 Task: In the Company brown.edu, schedule a meeting with title: 'Introducing Our Products and Services ', Select date: '29 August, 2023', select start time: 11:00:AM. Add location in person New York with meeting description: Kindly join this meeting to understand Product Demo and Service Presentation. Add attendees from company's contact and save.. Logged in from softage.1@softage.net
Action: Mouse moved to (101, 72)
Screenshot: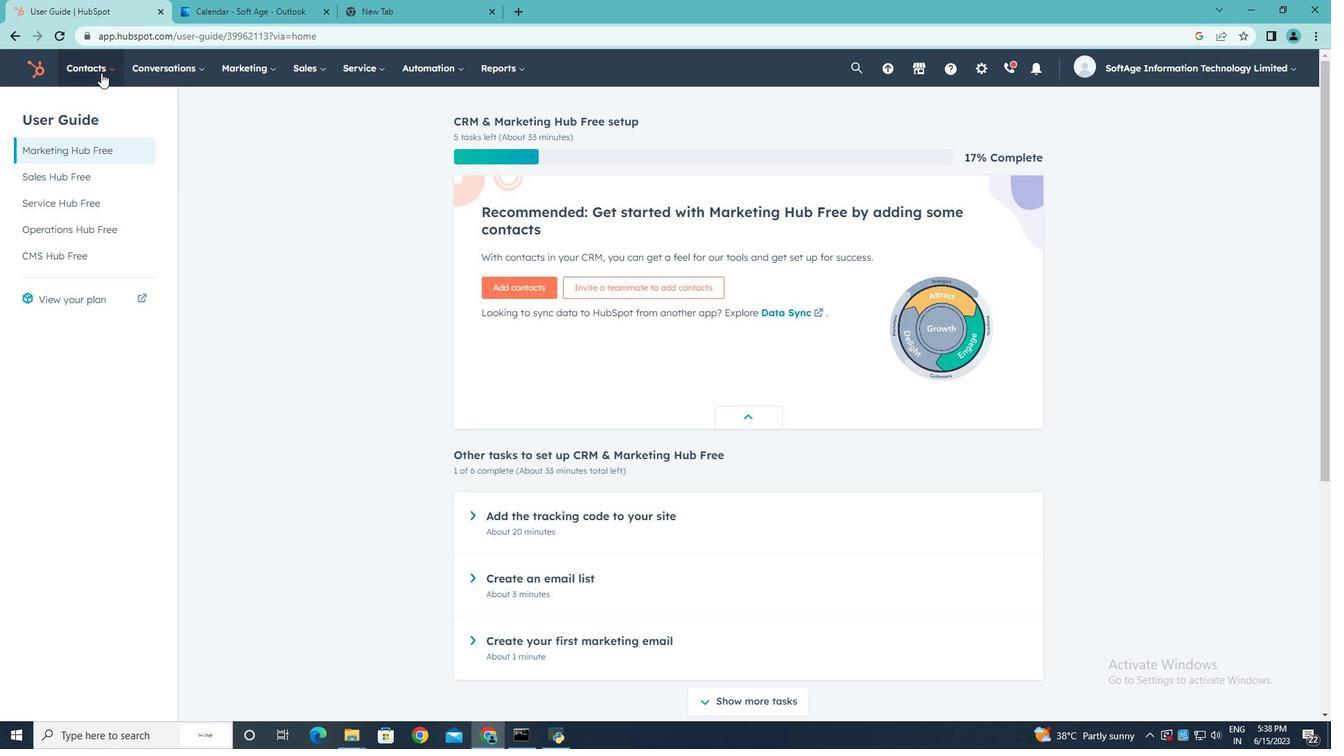 
Action: Mouse pressed left at (101, 72)
Screenshot: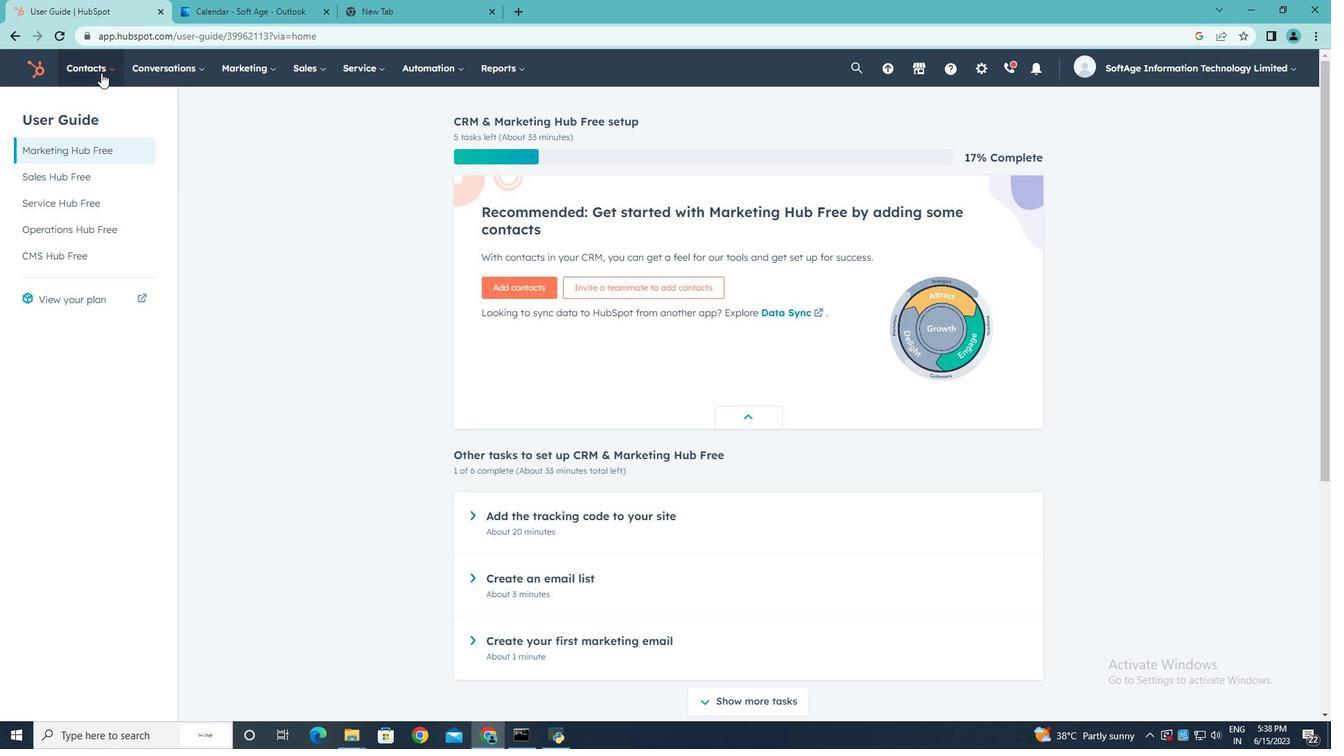 
Action: Mouse moved to (99, 132)
Screenshot: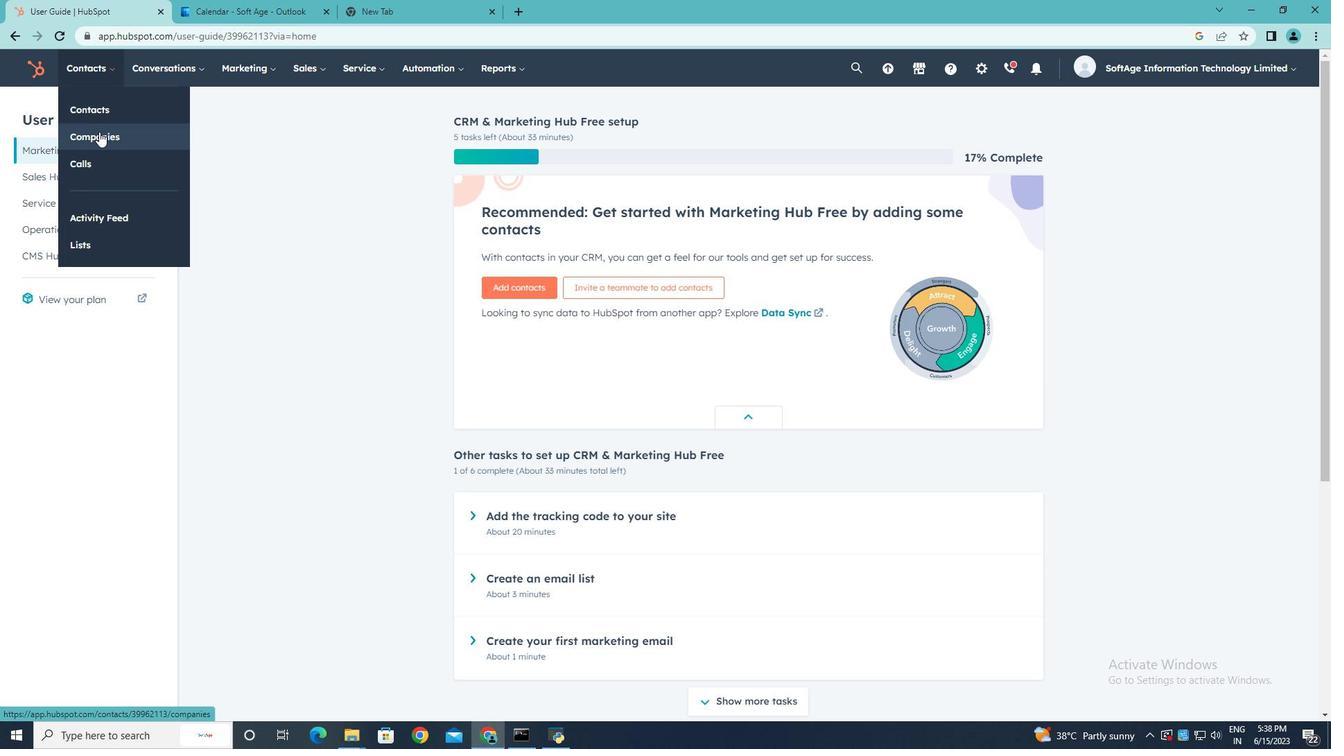 
Action: Mouse pressed left at (99, 132)
Screenshot: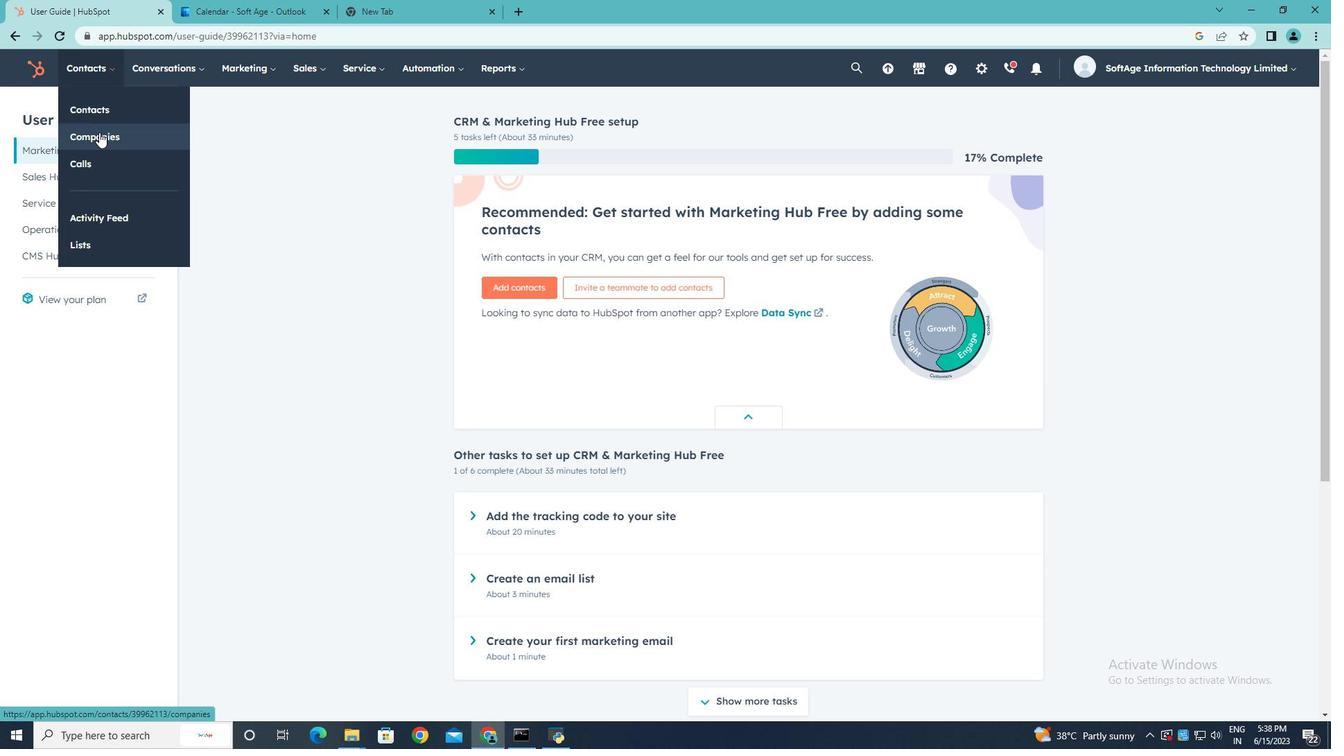 
Action: Mouse moved to (108, 220)
Screenshot: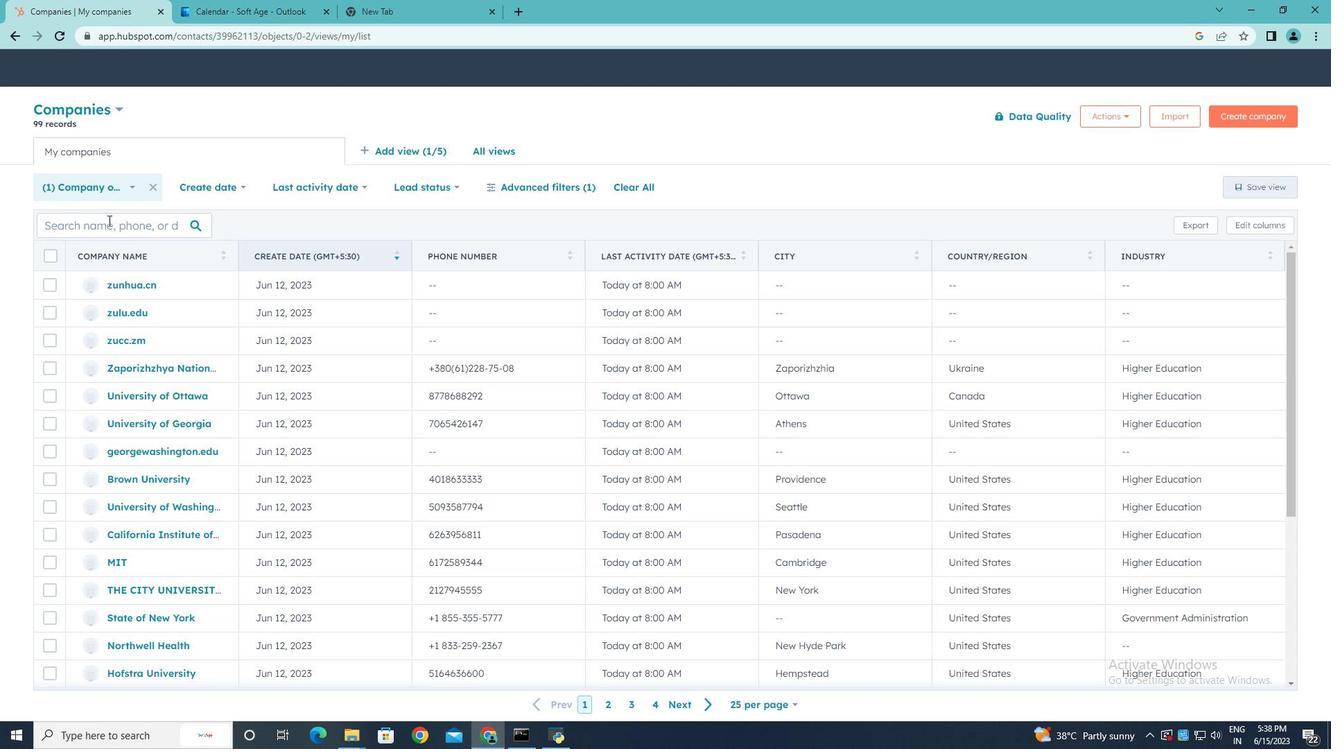 
Action: Mouse pressed left at (108, 220)
Screenshot: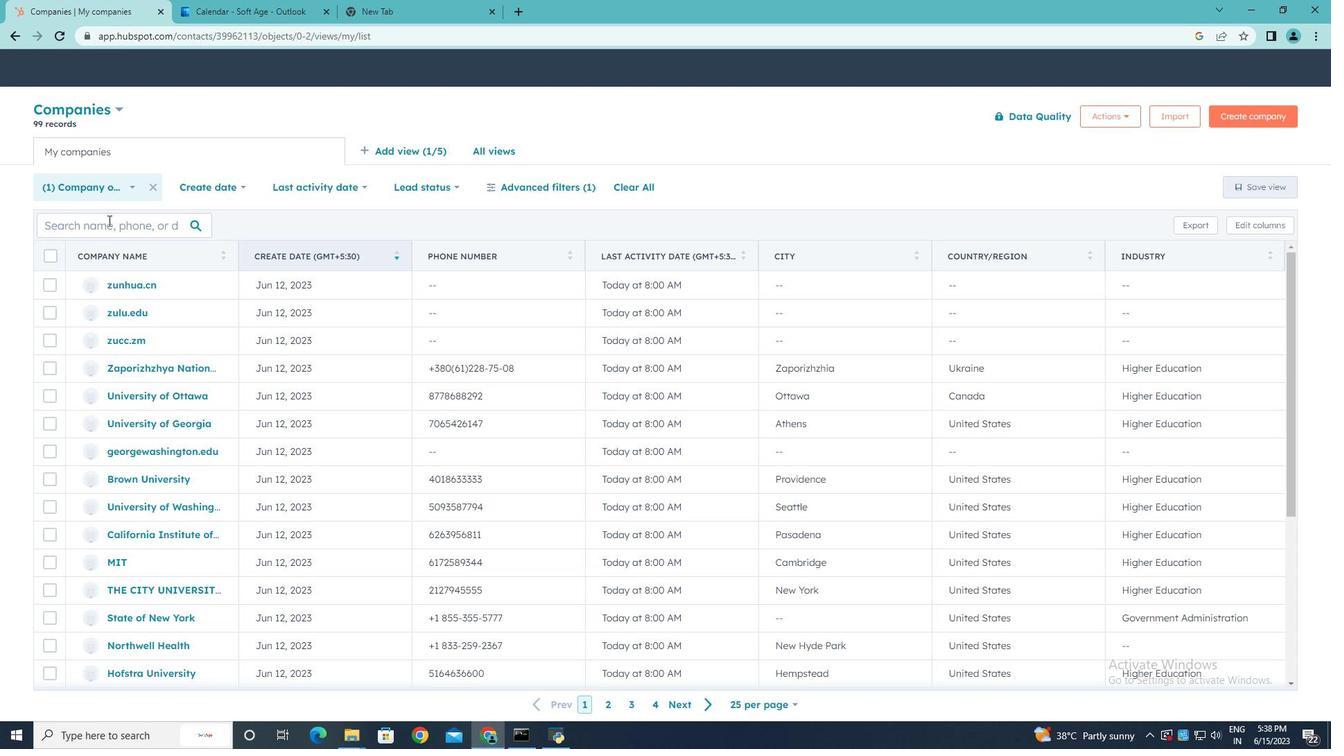 
Action: Key pressed brown.edu
Screenshot: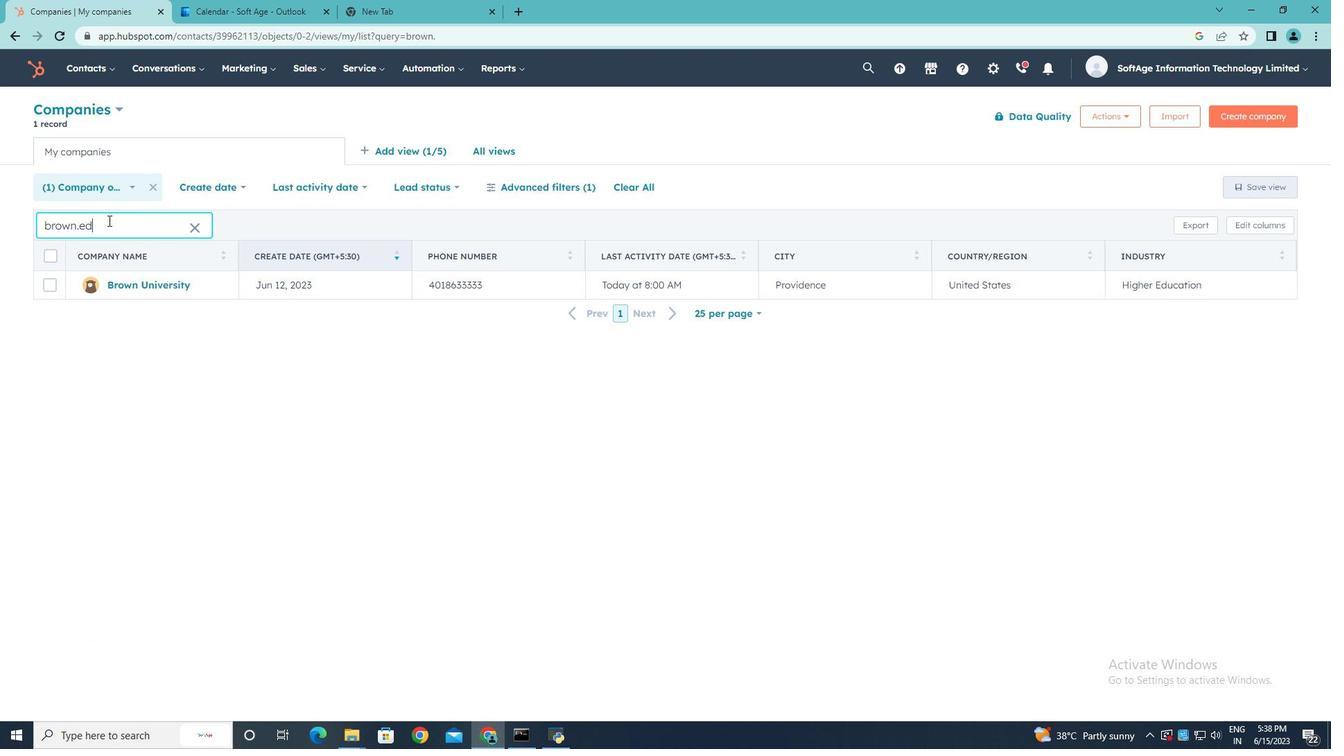 
Action: Mouse moved to (122, 283)
Screenshot: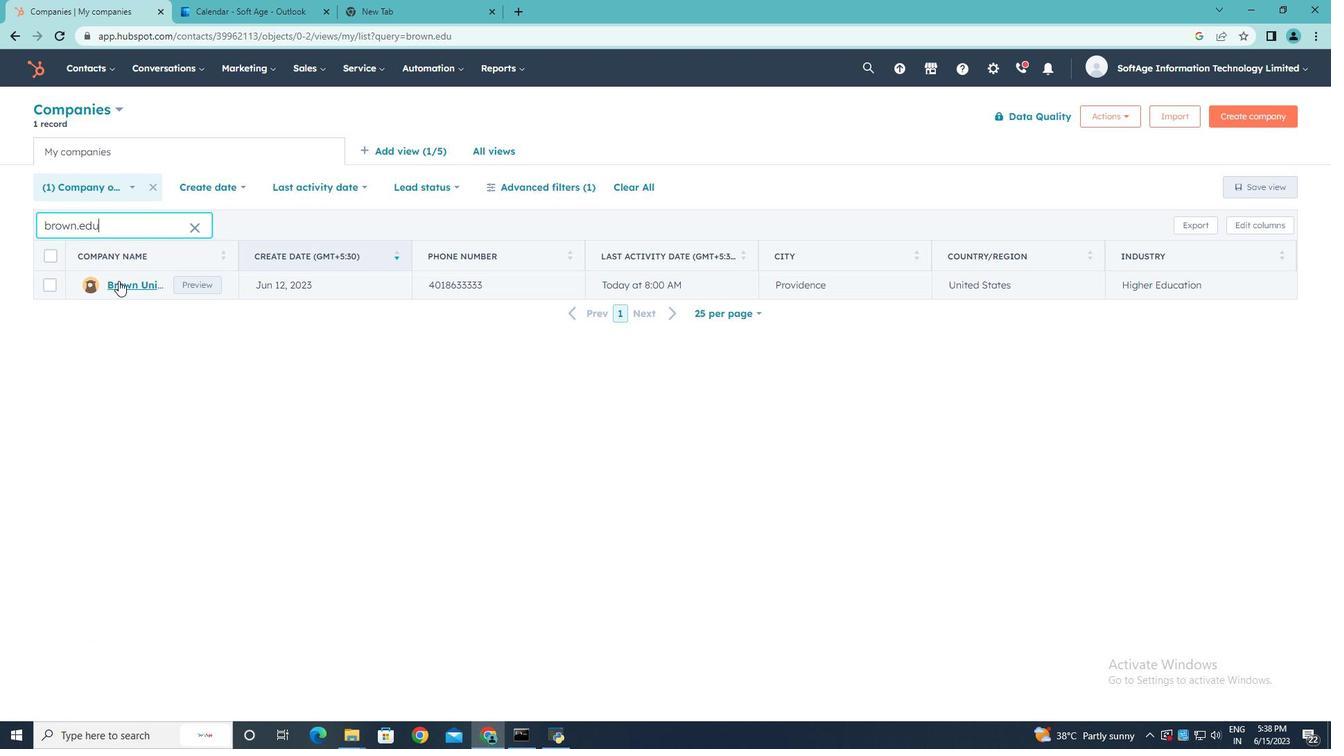 
Action: Mouse pressed left at (122, 283)
Screenshot: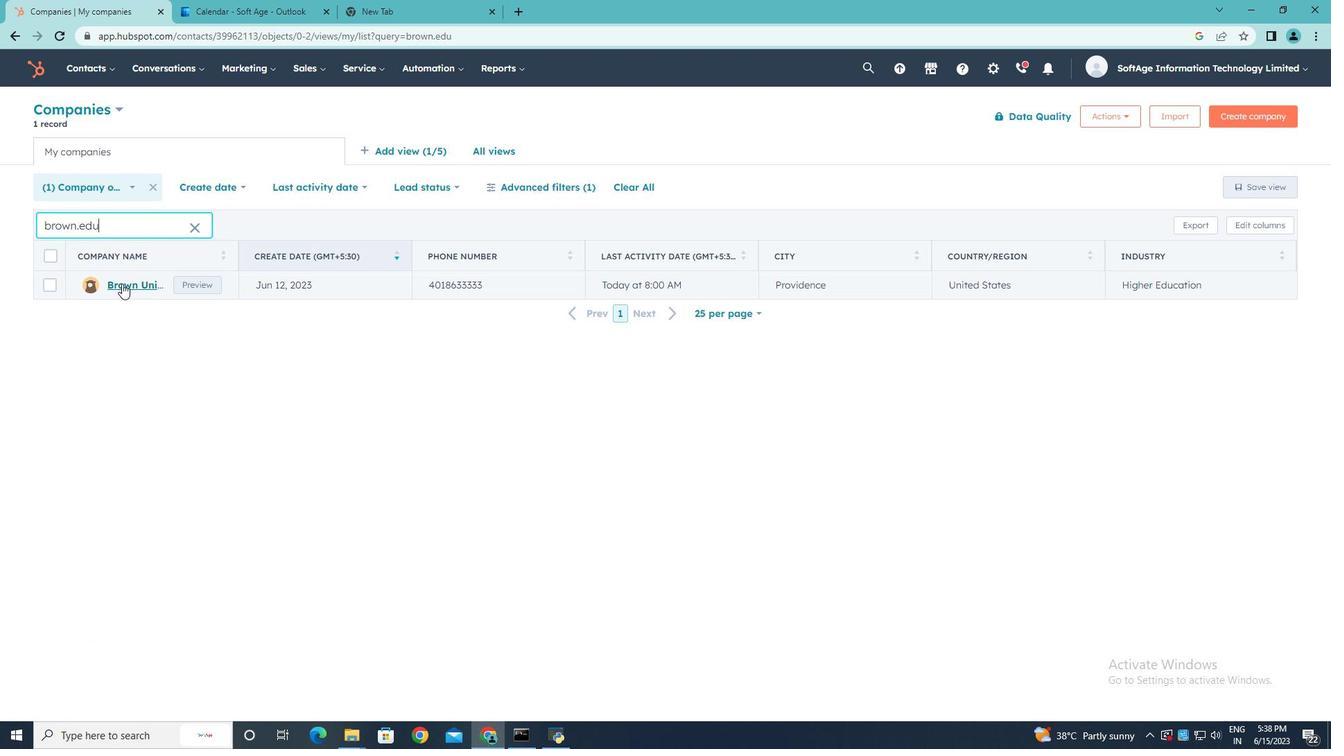 
Action: Mouse moved to (225, 231)
Screenshot: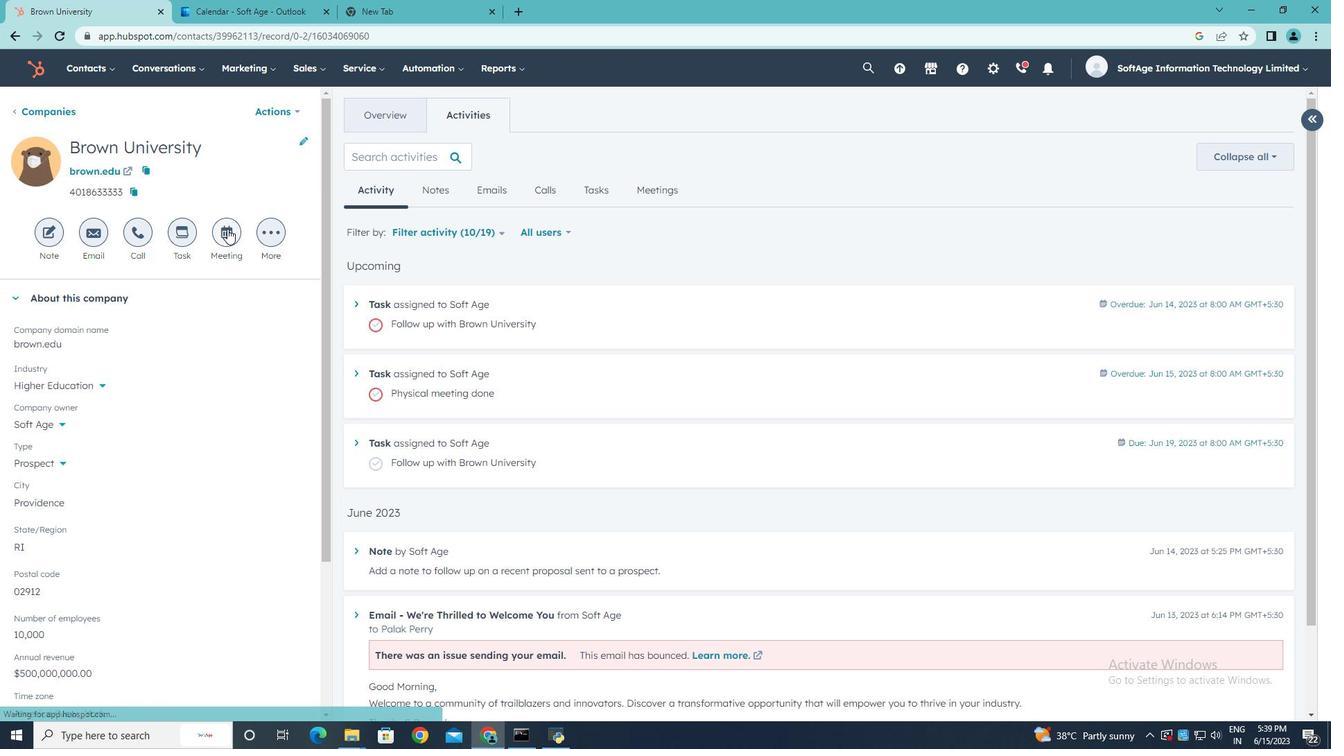 
Action: Mouse pressed left at (225, 231)
Screenshot: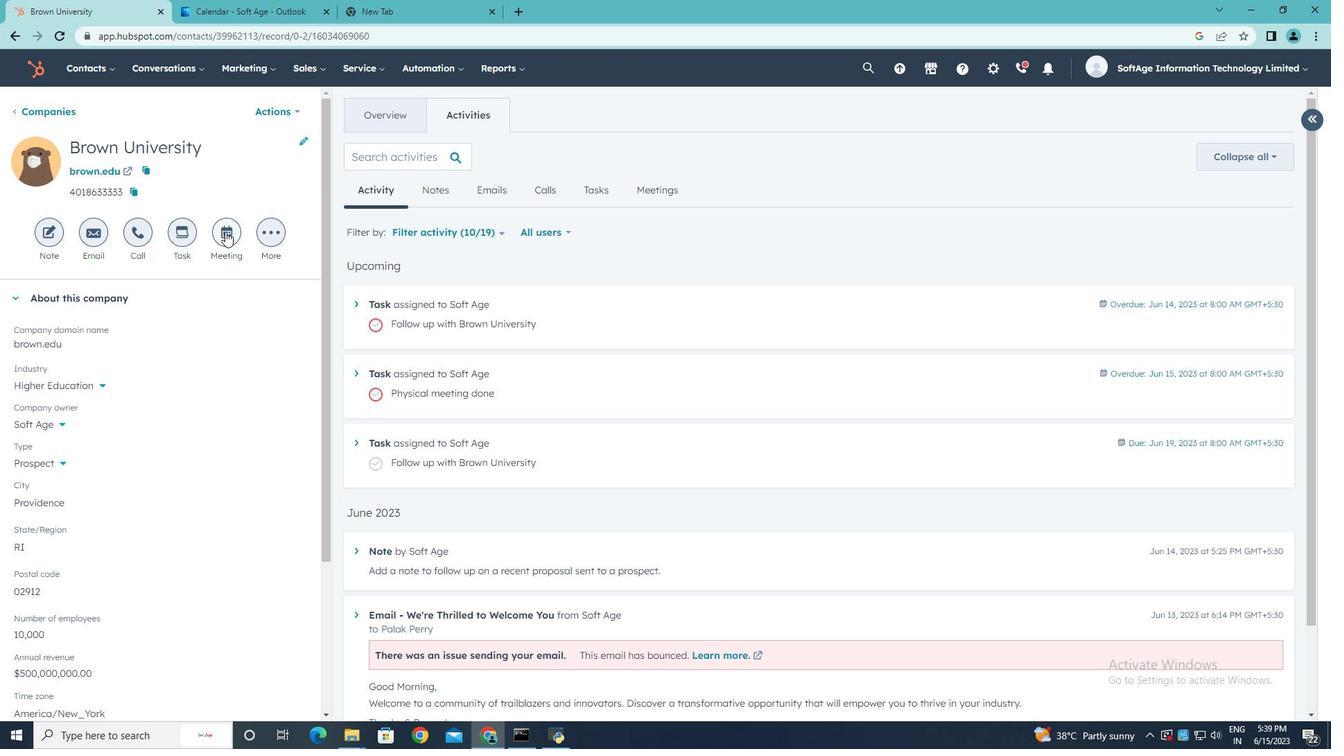 
Action: Key pressed <Key.shift>Introduci<Key.backspace><Key.backspace>cing<Key.space><Key.shift>Our<Key.space><Key.shift><Key.shift><Key.shift><Key.shift><Key.shift><Key.shift><Key.shift><Key.shift><Key.shift><Key.shift><Key.shift><Key.shift><Key.shift>Products<Key.space>and<Key.space><Key.shift>Services.
Screenshot: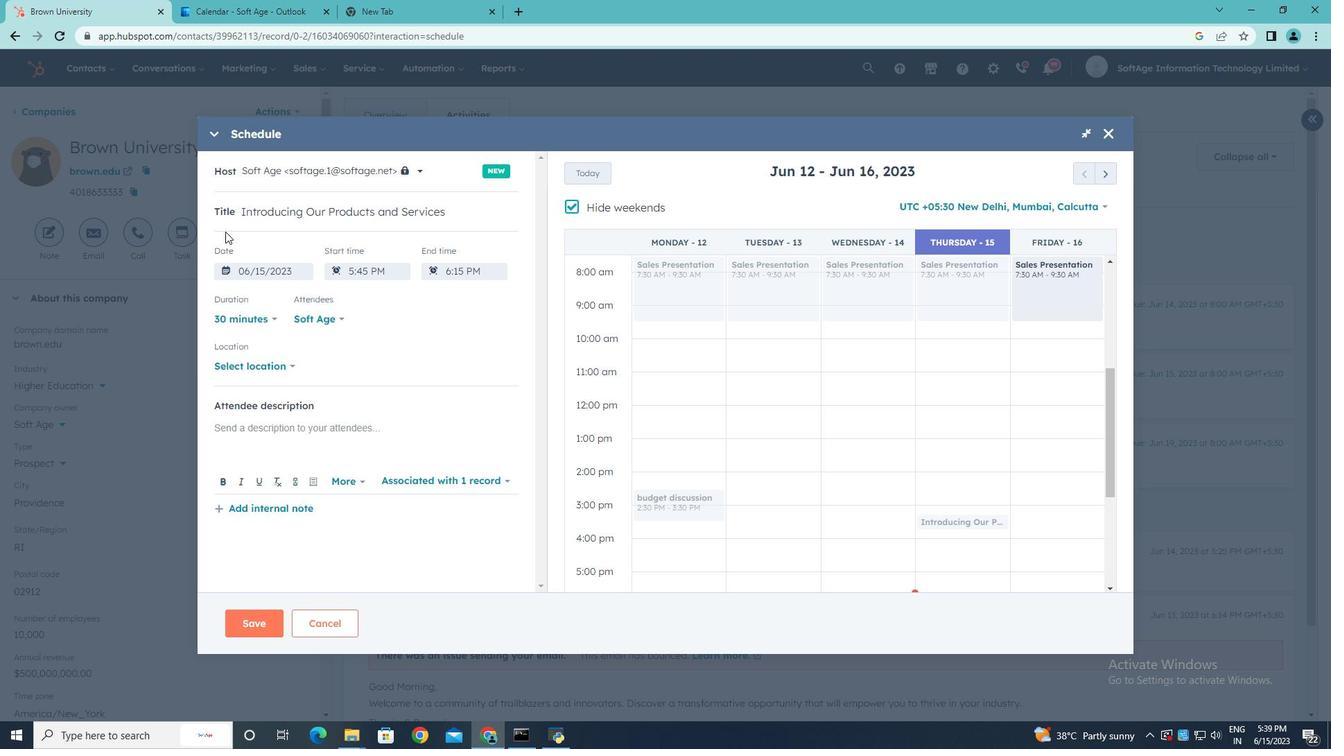 
Action: Mouse moved to (573, 208)
Screenshot: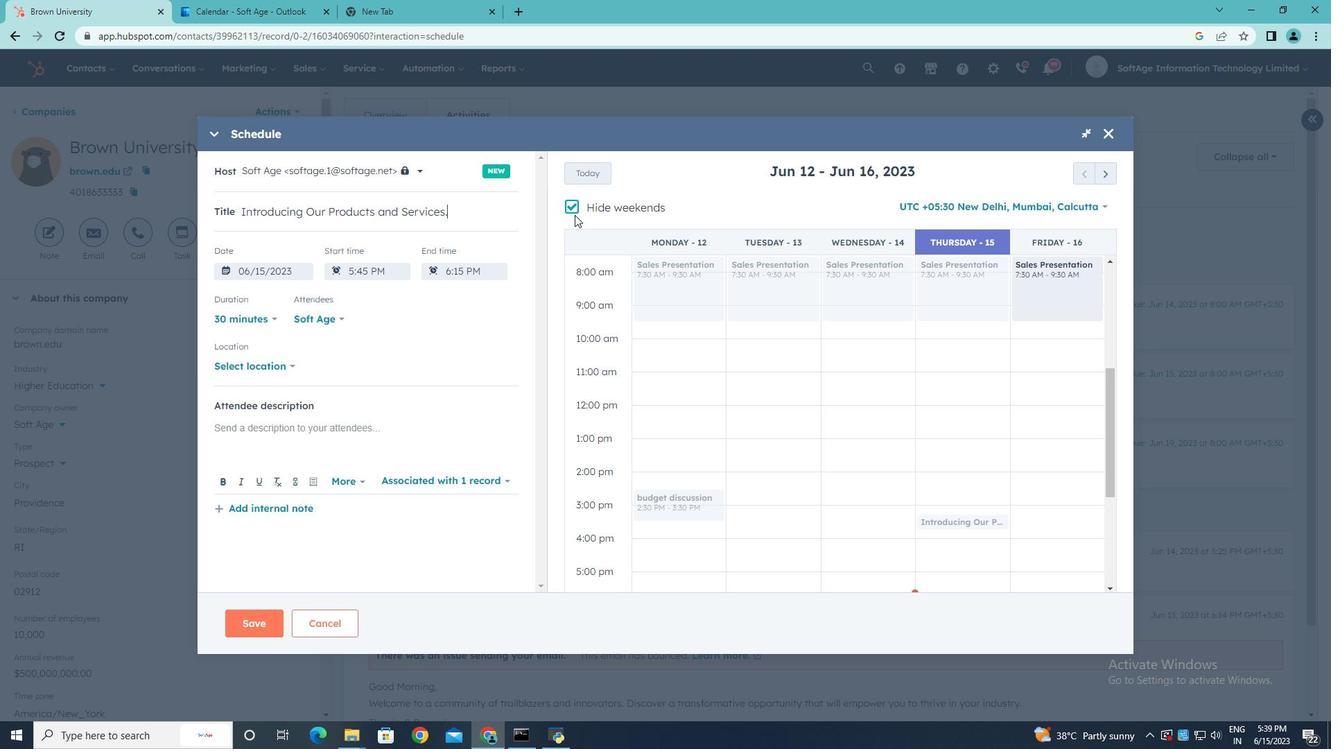 
Action: Mouse pressed left at (573, 208)
Screenshot: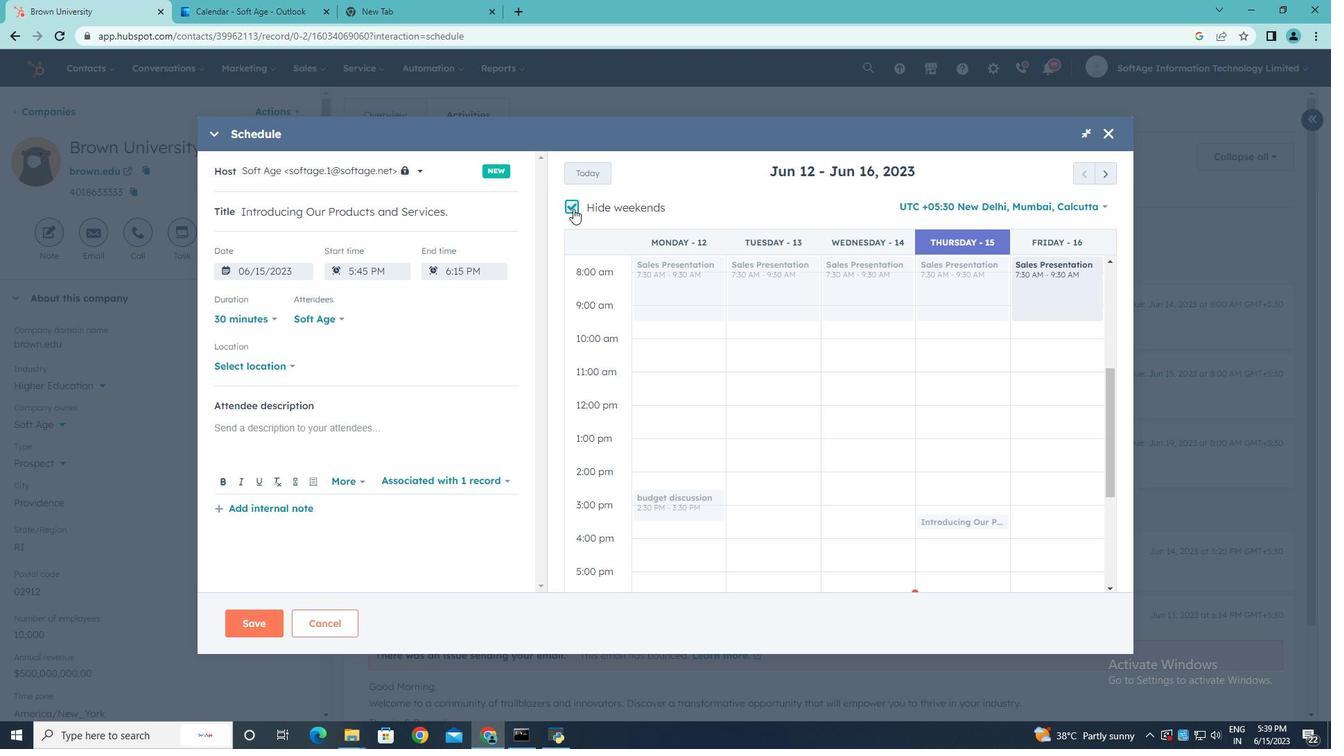 
Action: Mouse moved to (1107, 174)
Screenshot: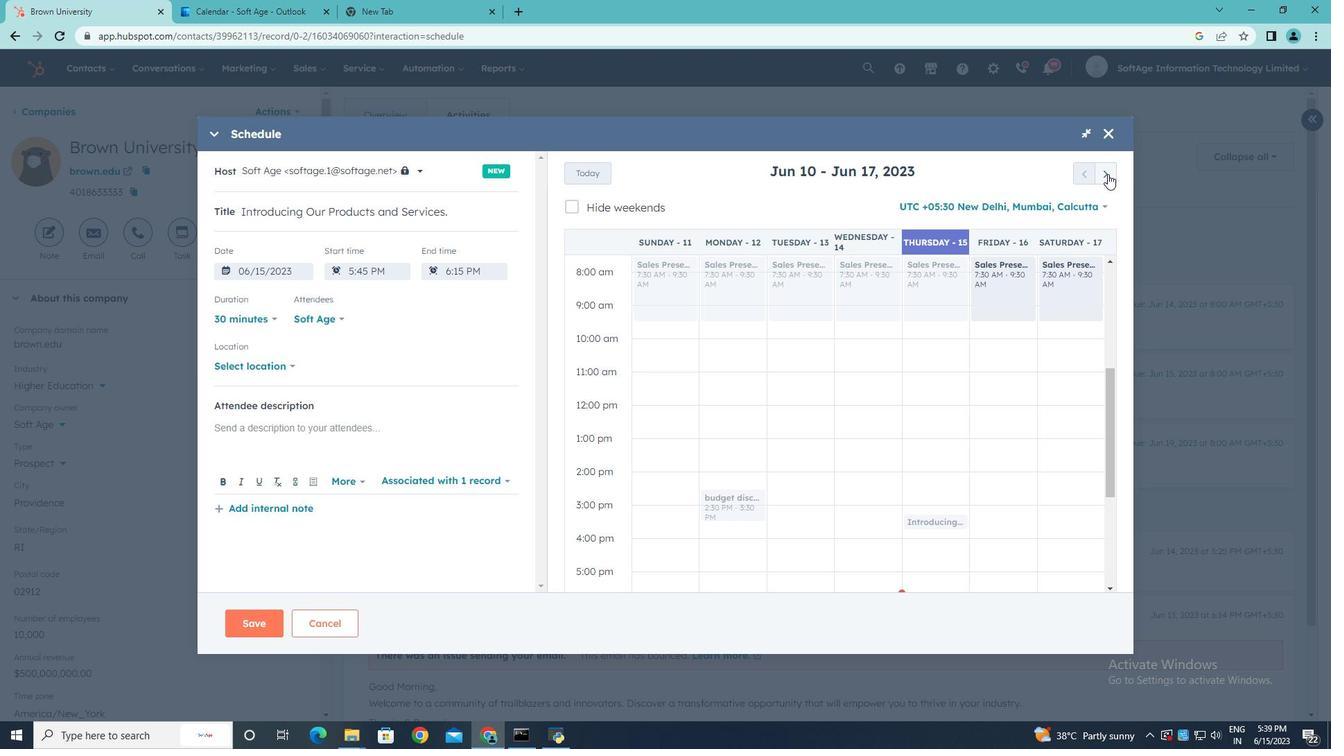 
Action: Mouse pressed left at (1107, 174)
Screenshot: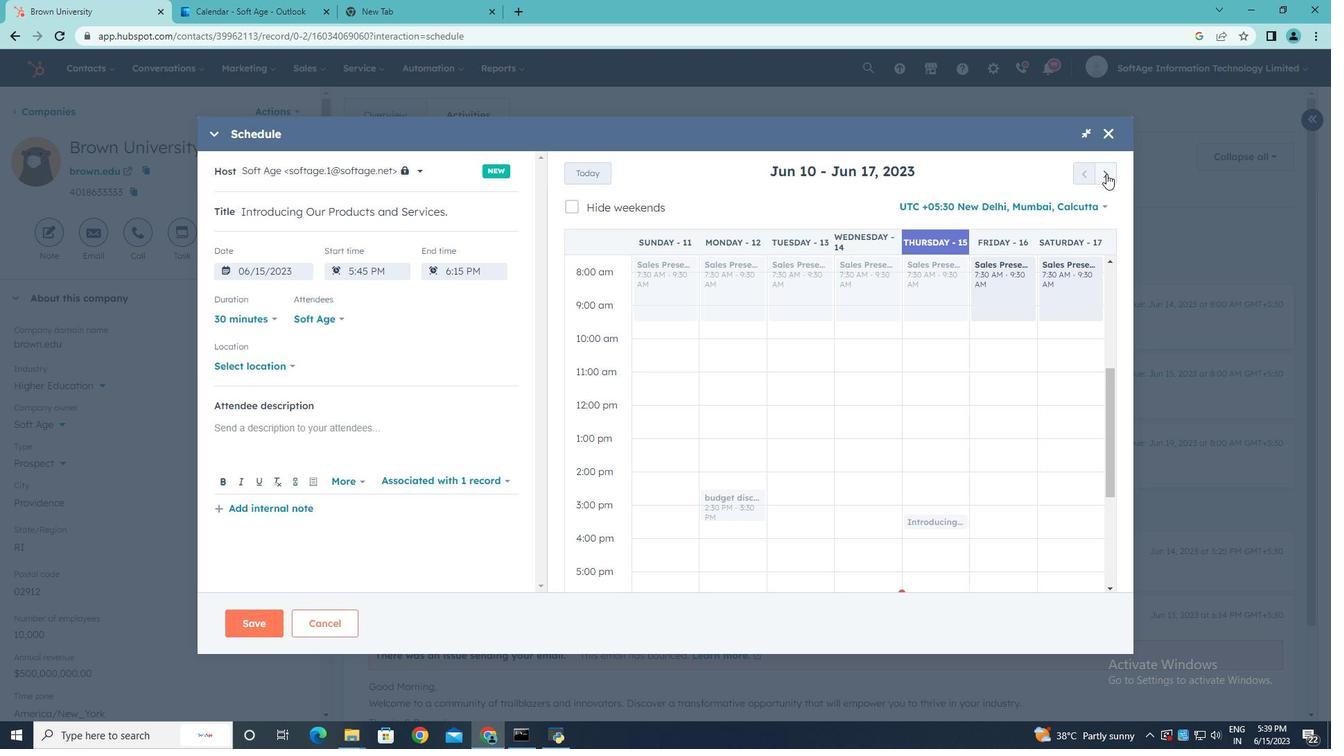 
Action: Mouse pressed left at (1107, 174)
Screenshot: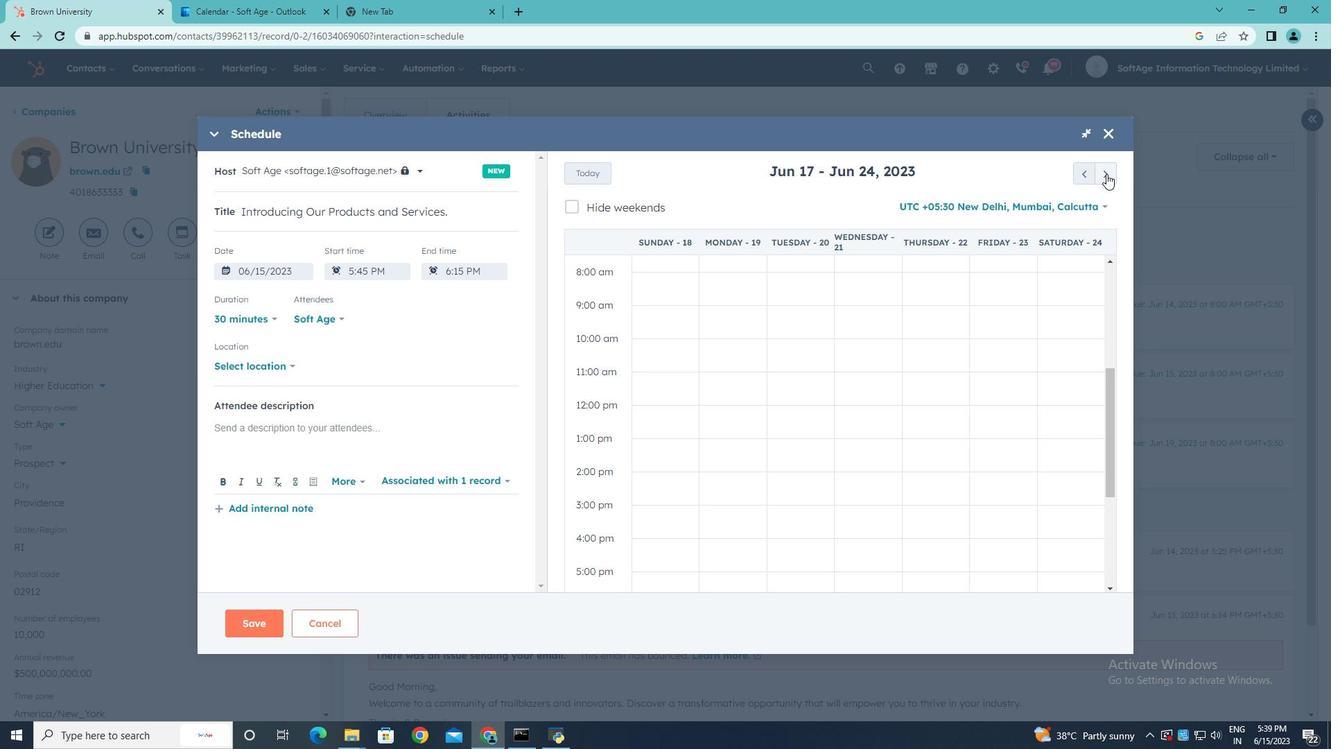 
Action: Mouse pressed left at (1107, 174)
Screenshot: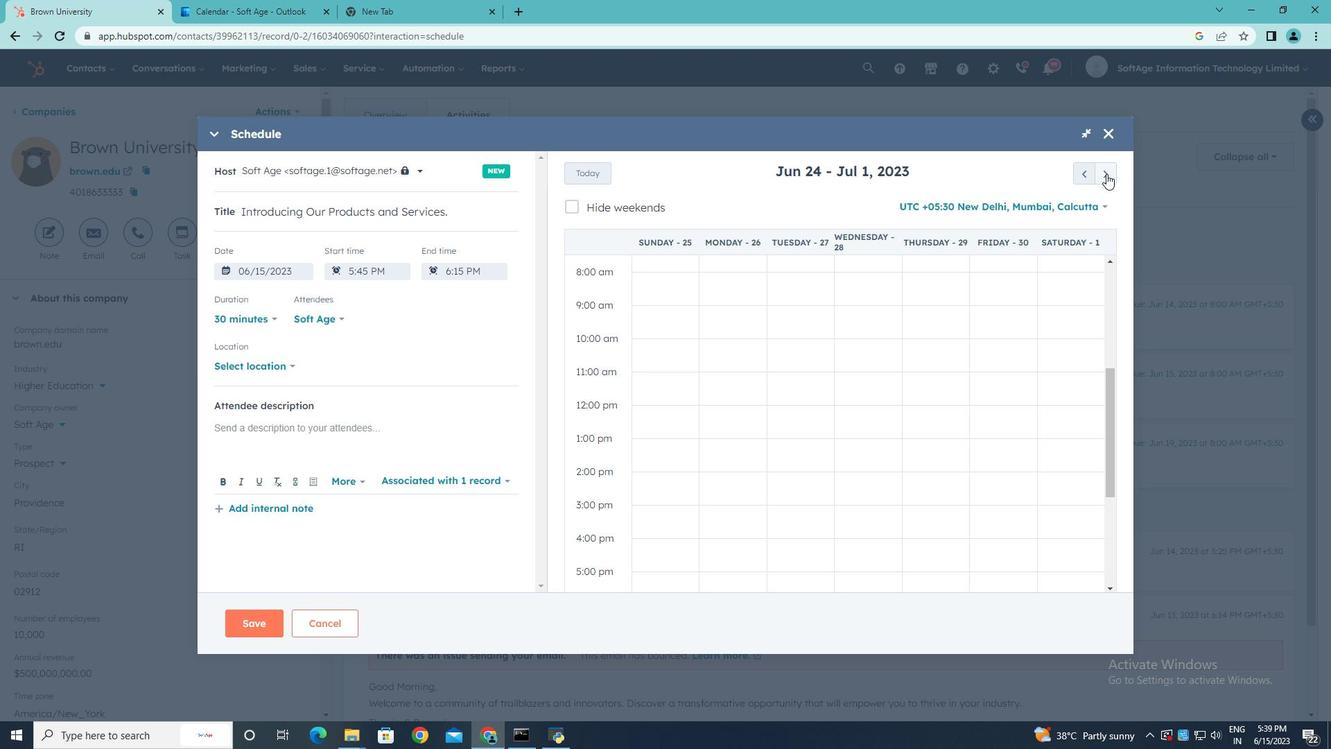 
Action: Mouse pressed left at (1107, 174)
Screenshot: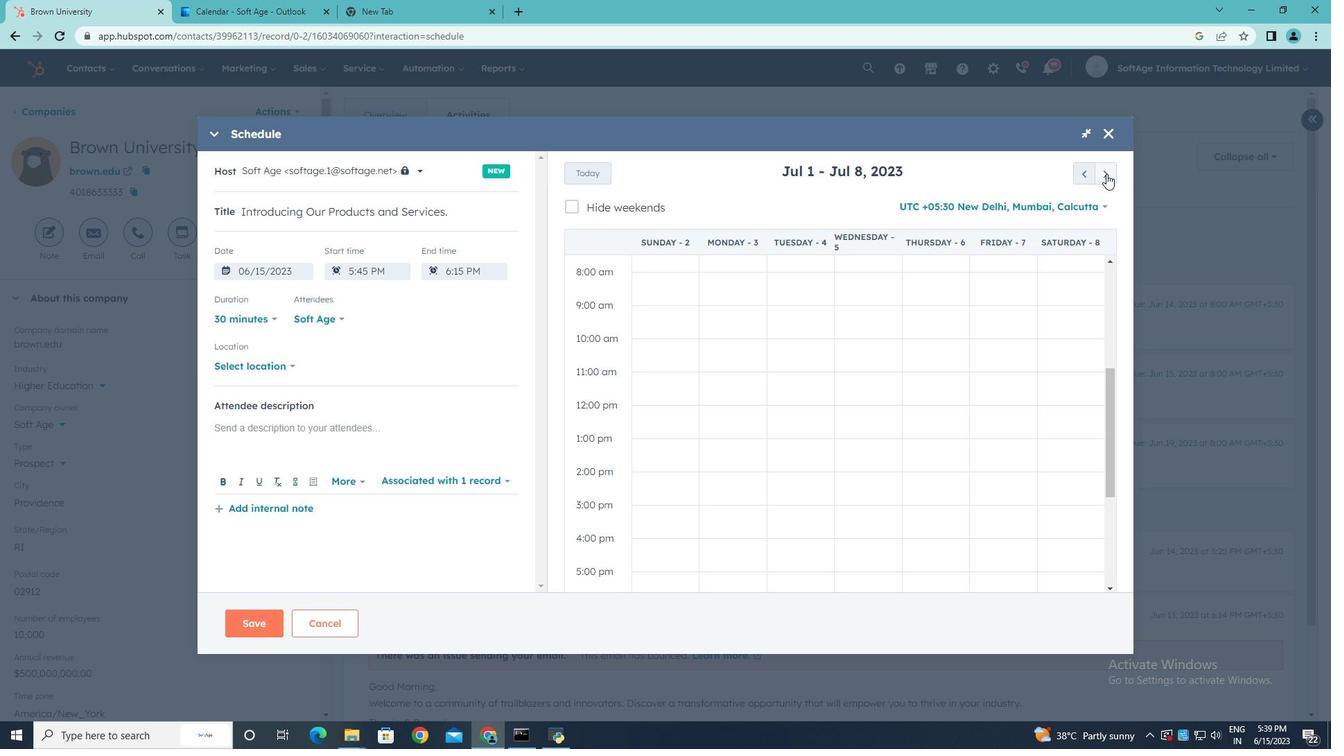 
Action: Mouse pressed left at (1107, 174)
Screenshot: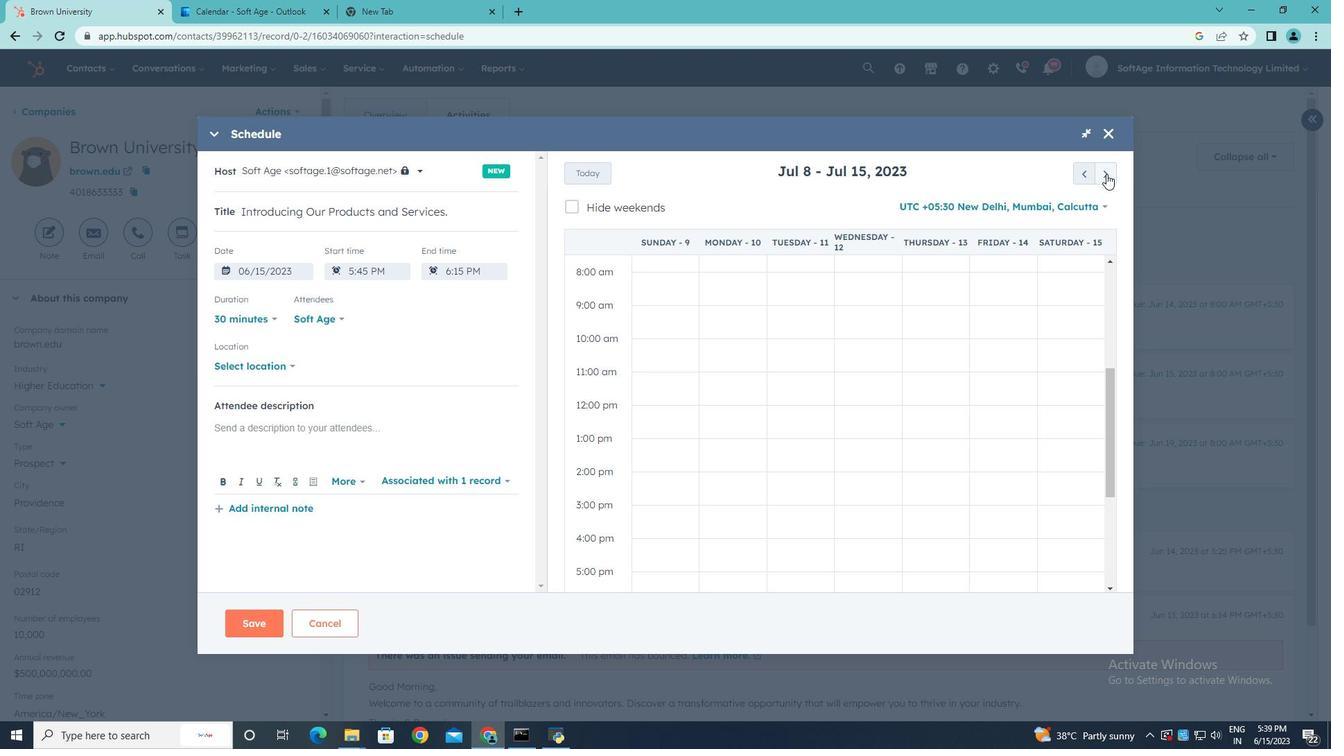 
Action: Mouse pressed left at (1107, 174)
Screenshot: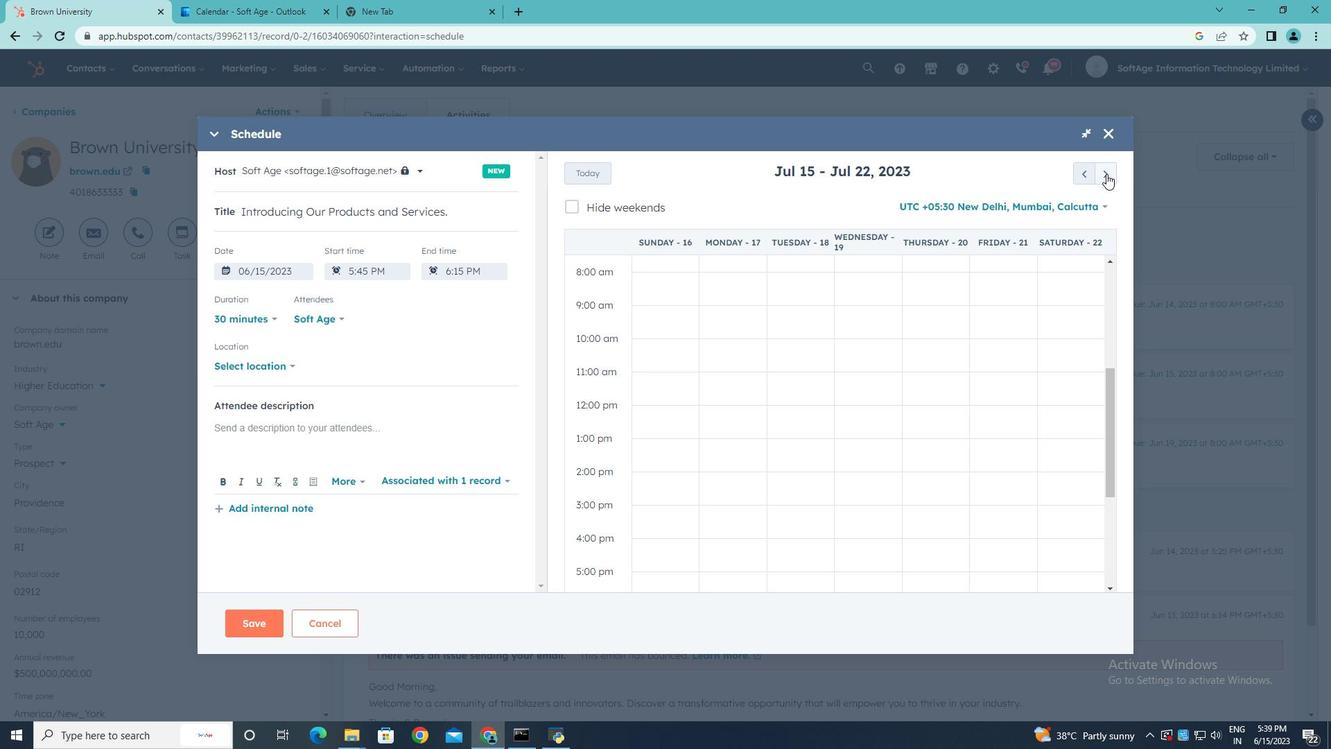 
Action: Mouse pressed left at (1107, 174)
Screenshot: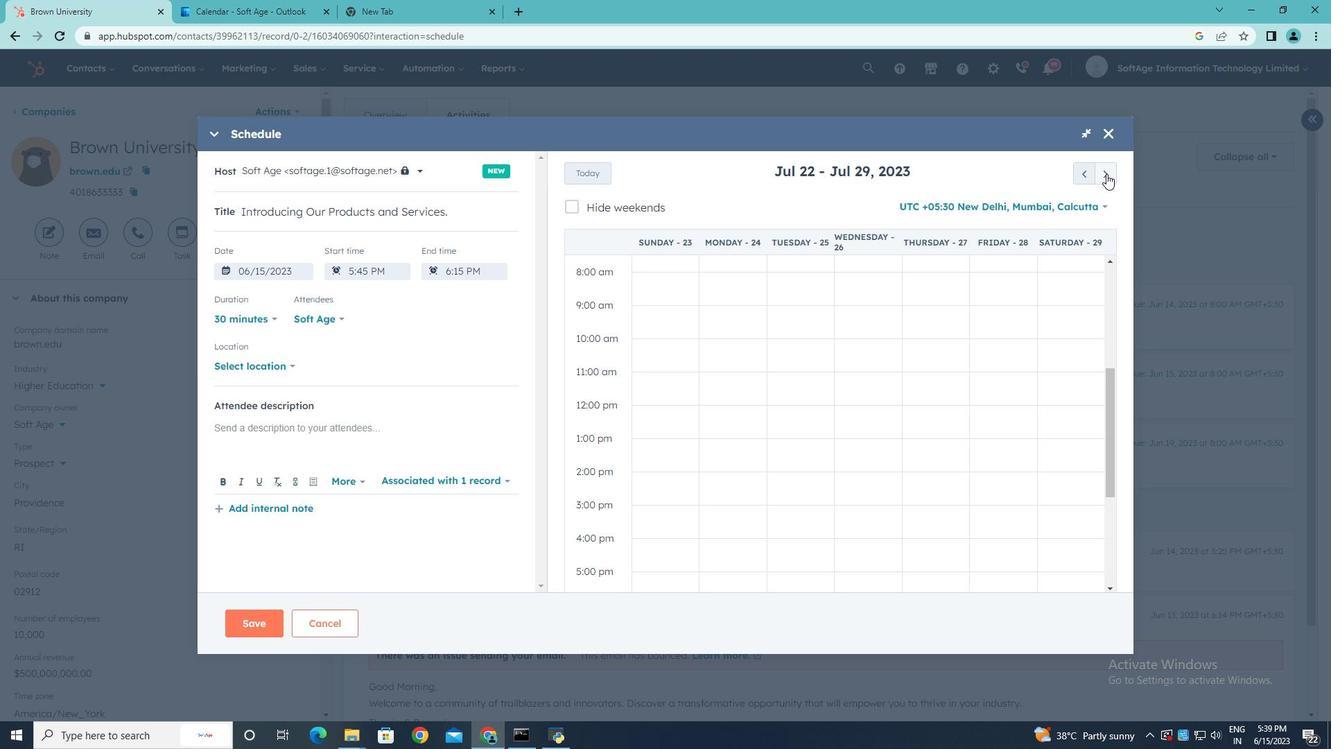 
Action: Mouse pressed left at (1107, 174)
Screenshot: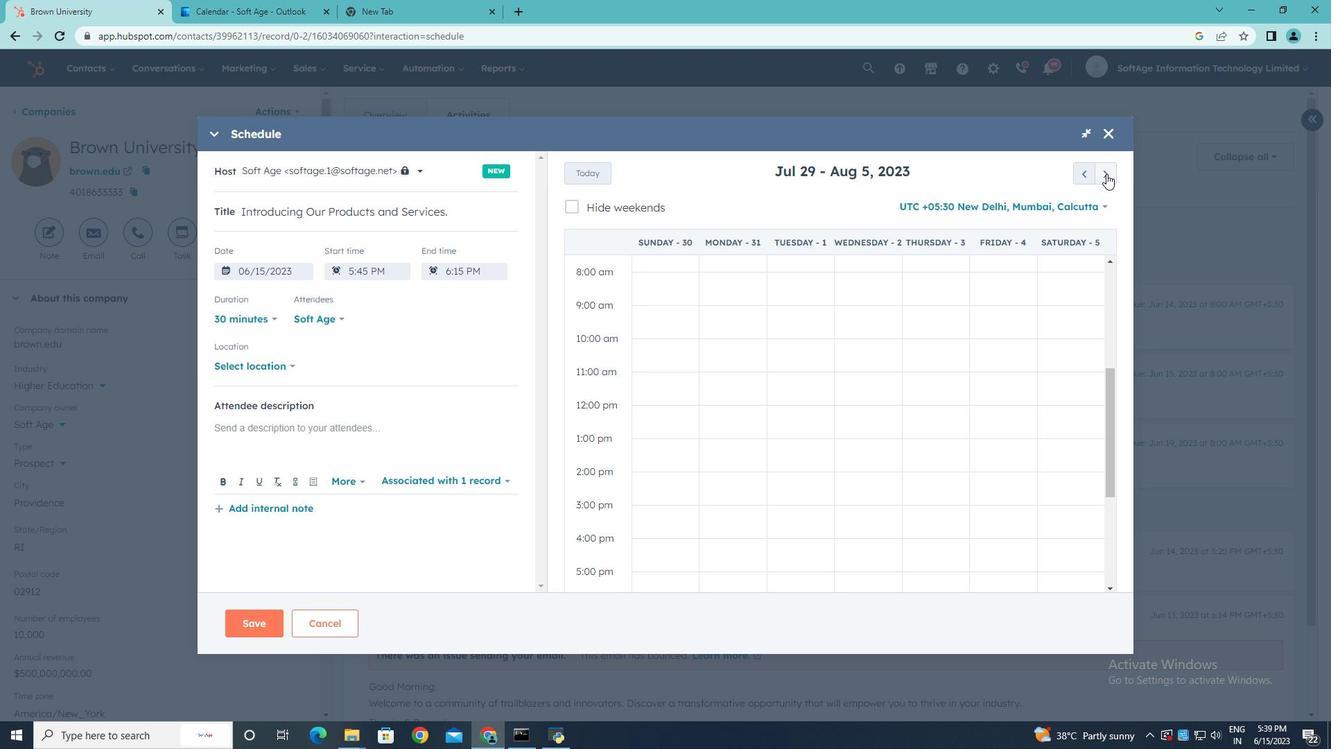 
Action: Mouse pressed left at (1107, 174)
Screenshot: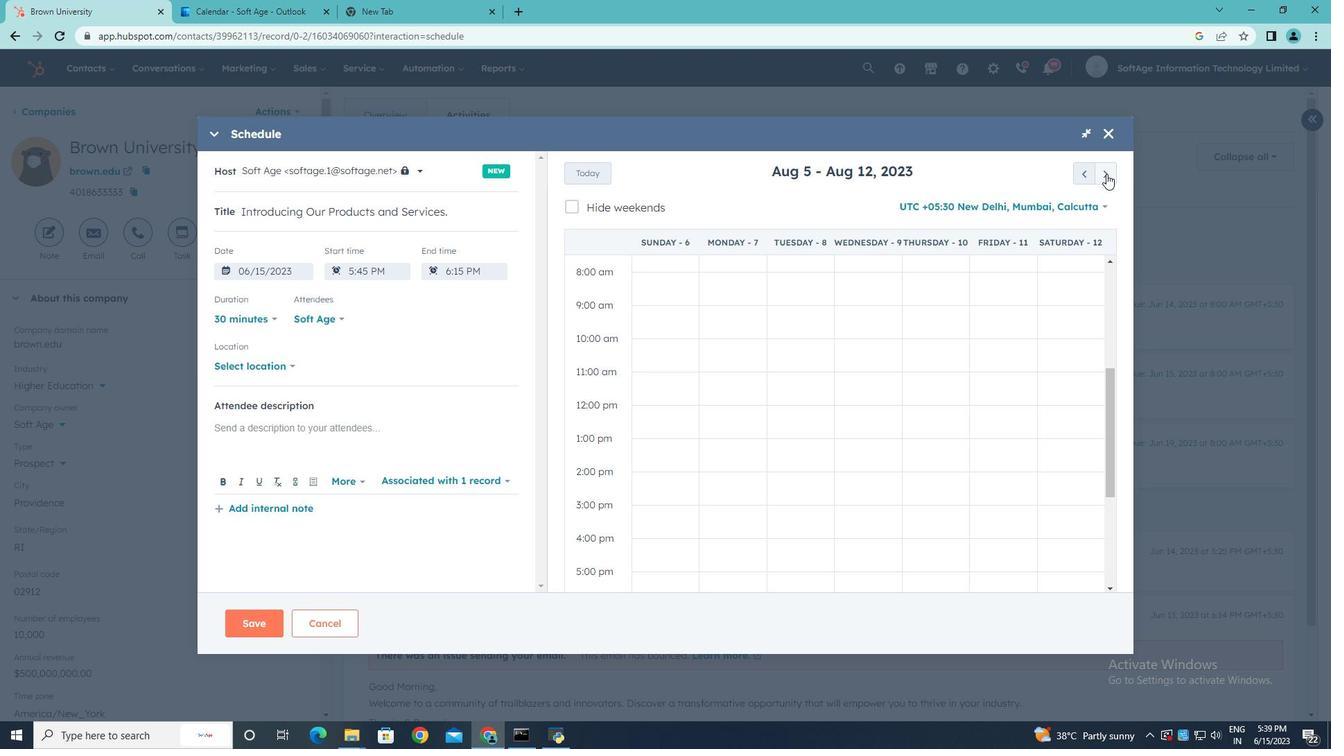 
Action: Mouse pressed left at (1107, 174)
Screenshot: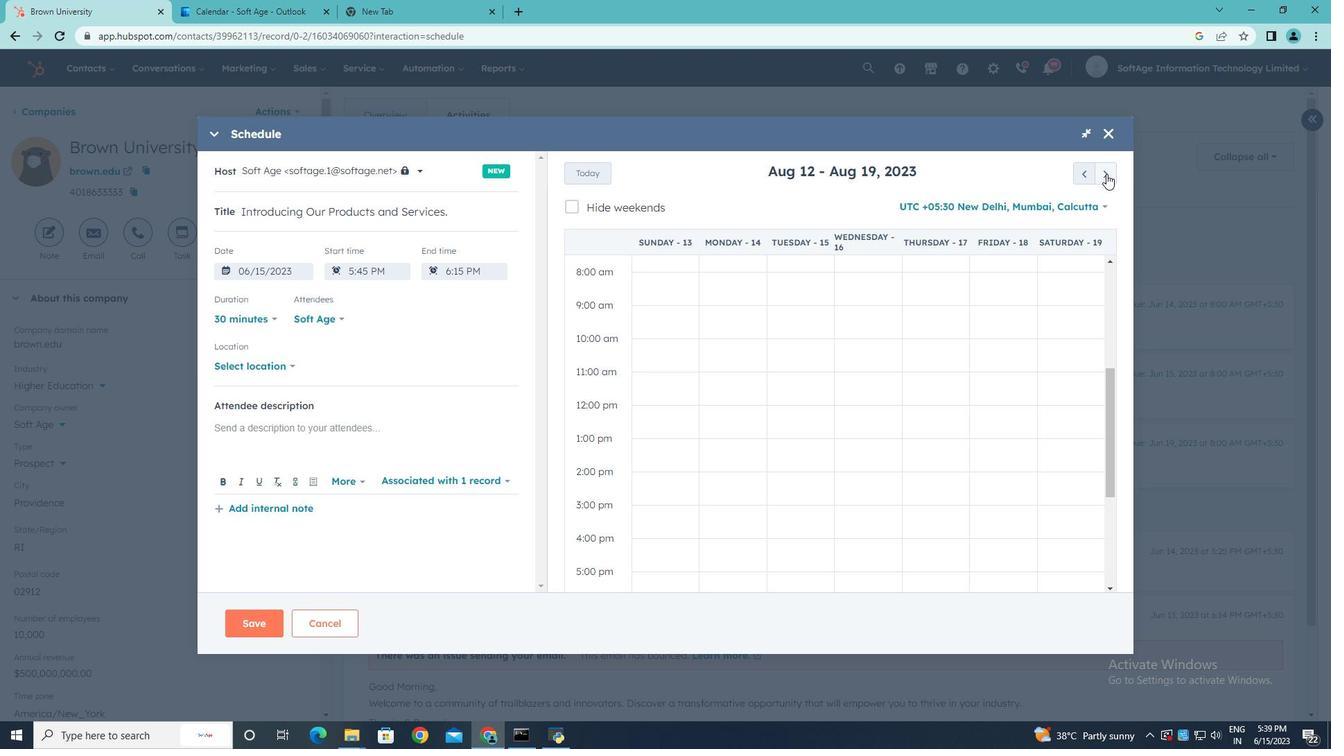 
Action: Mouse pressed left at (1107, 174)
Screenshot: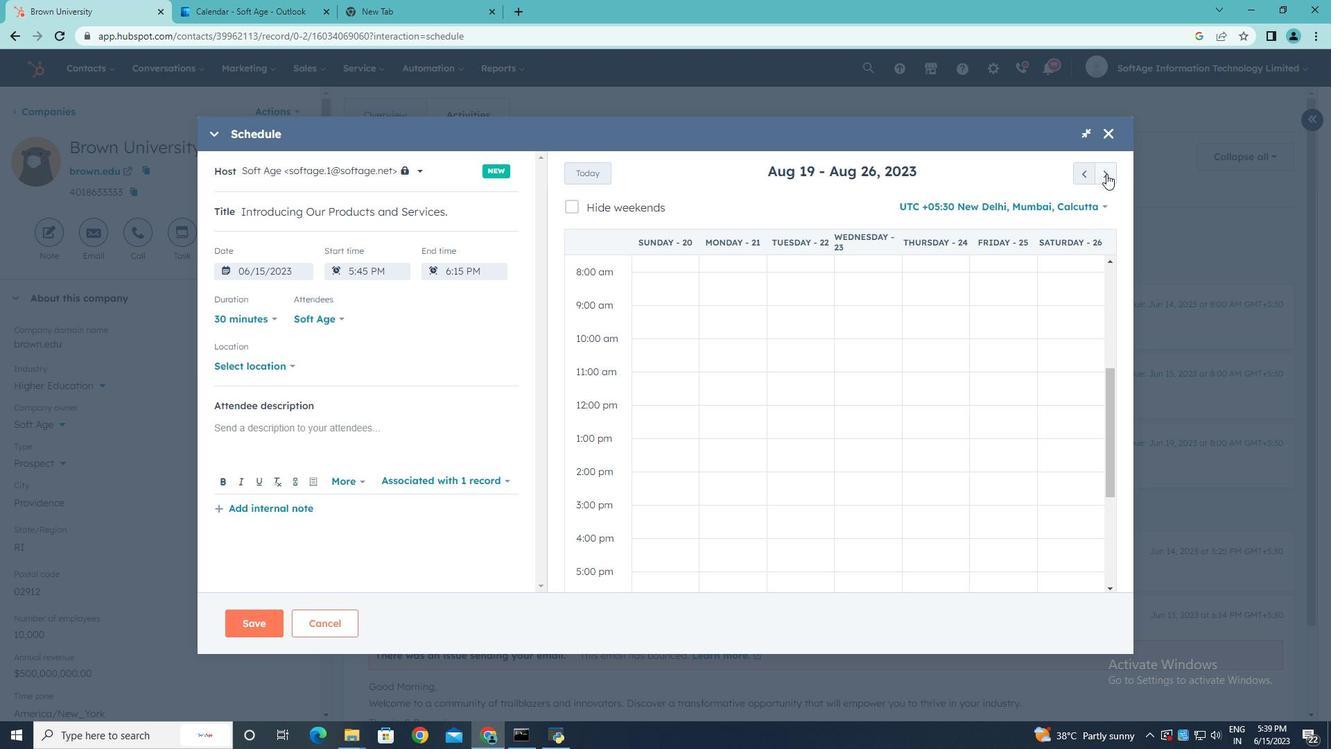 
Action: Mouse moved to (782, 375)
Screenshot: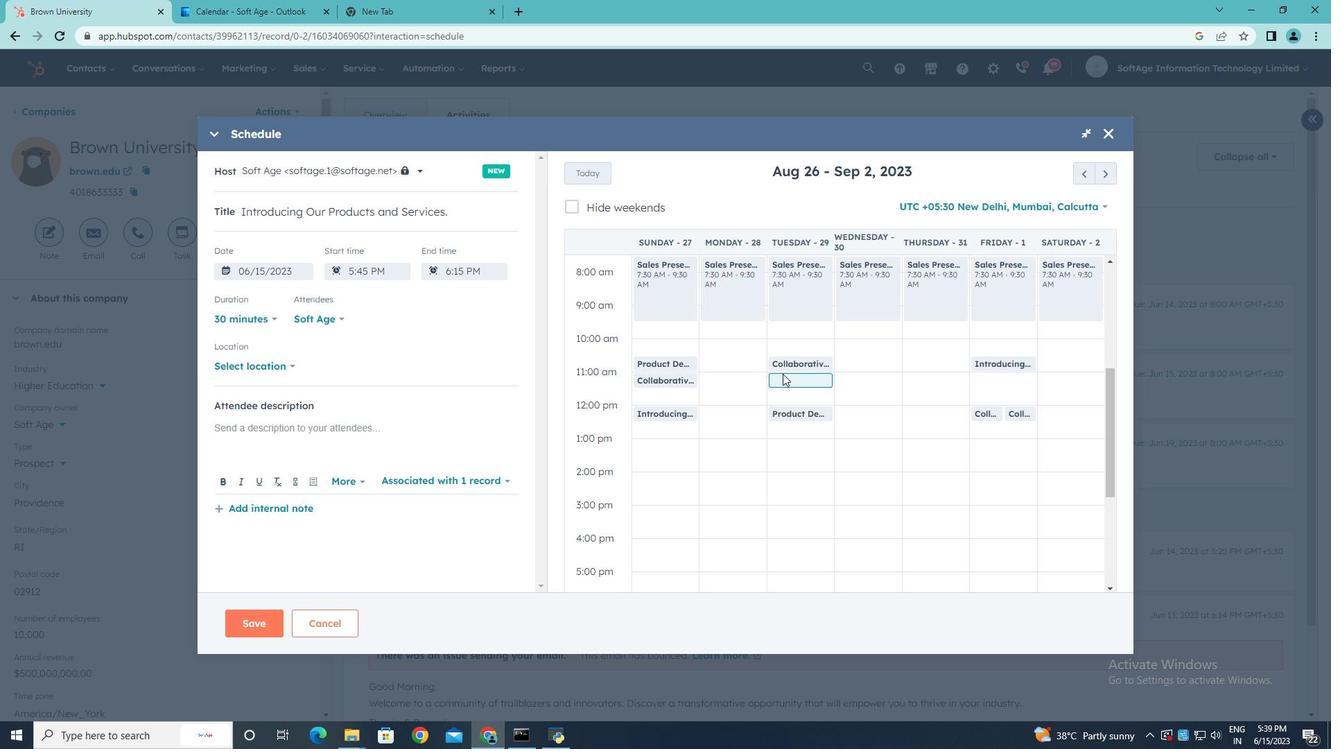 
Action: Mouse pressed left at (782, 375)
Screenshot: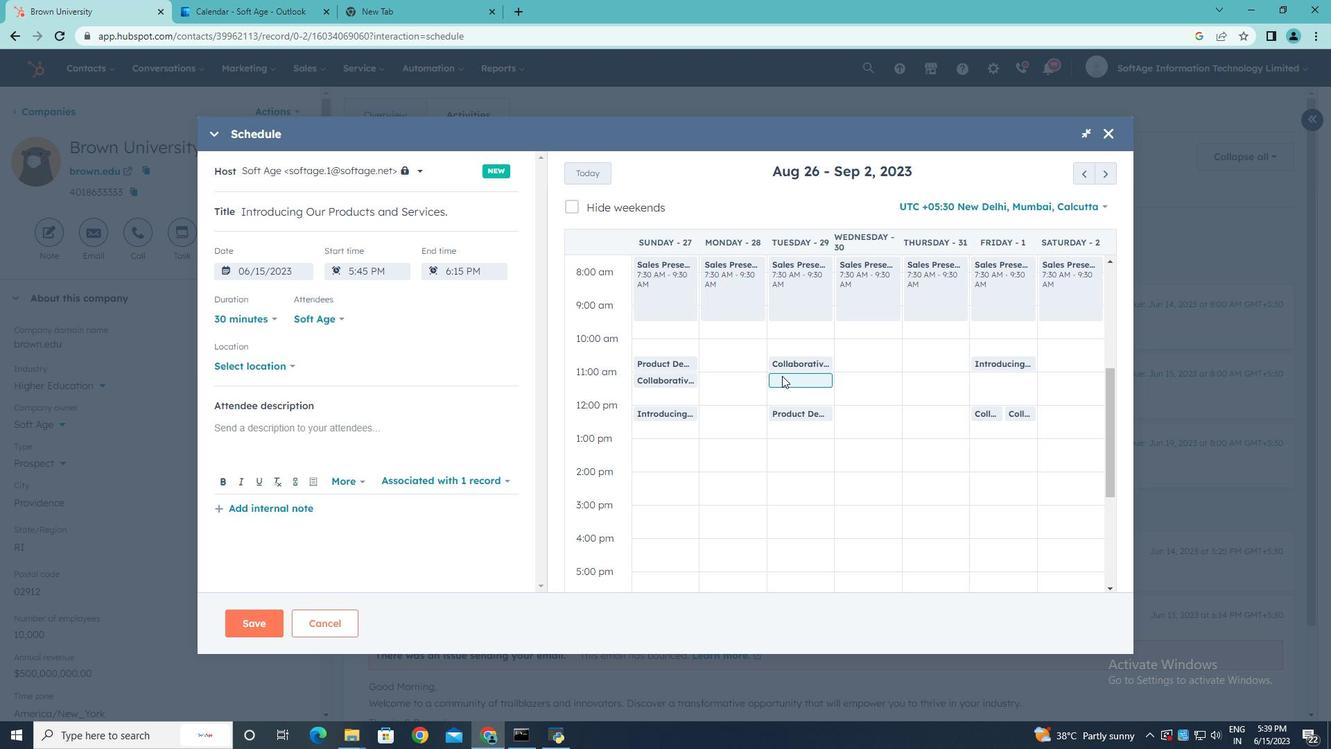 
Action: Mouse moved to (295, 363)
Screenshot: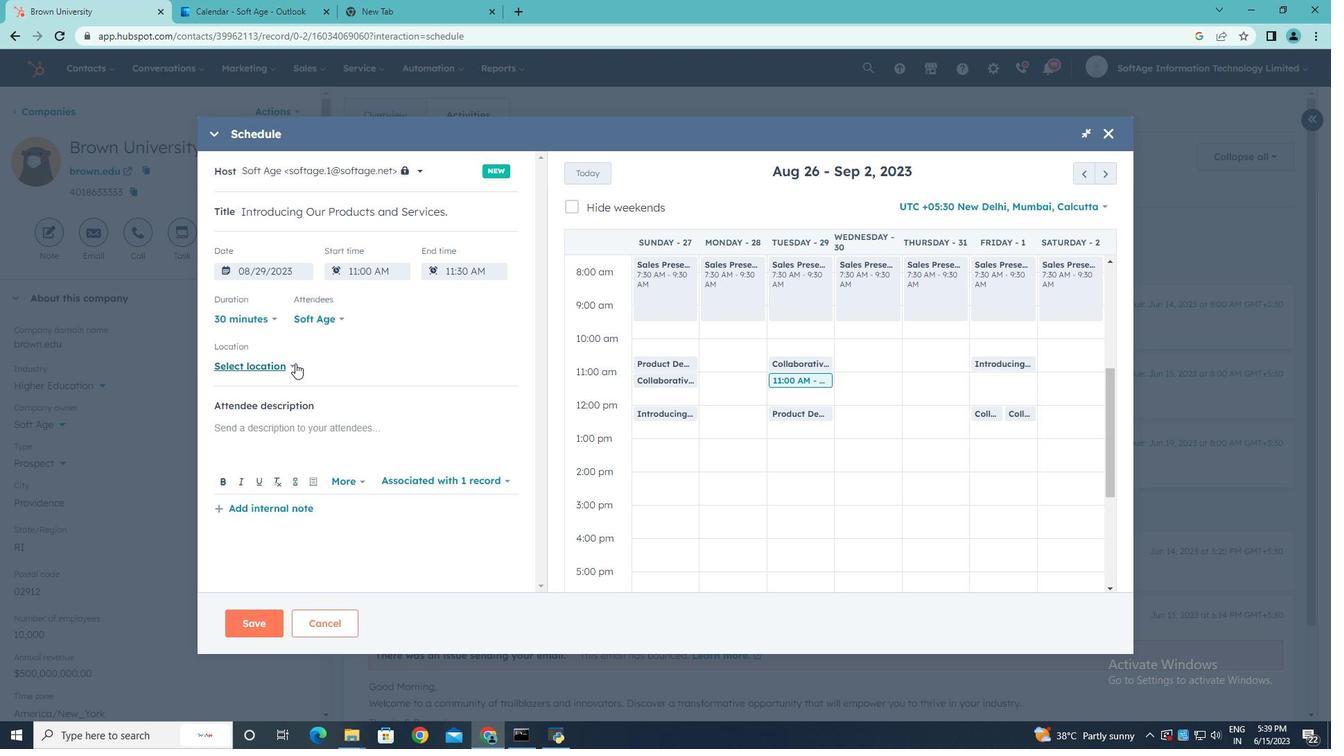 
Action: Mouse pressed left at (295, 363)
Screenshot: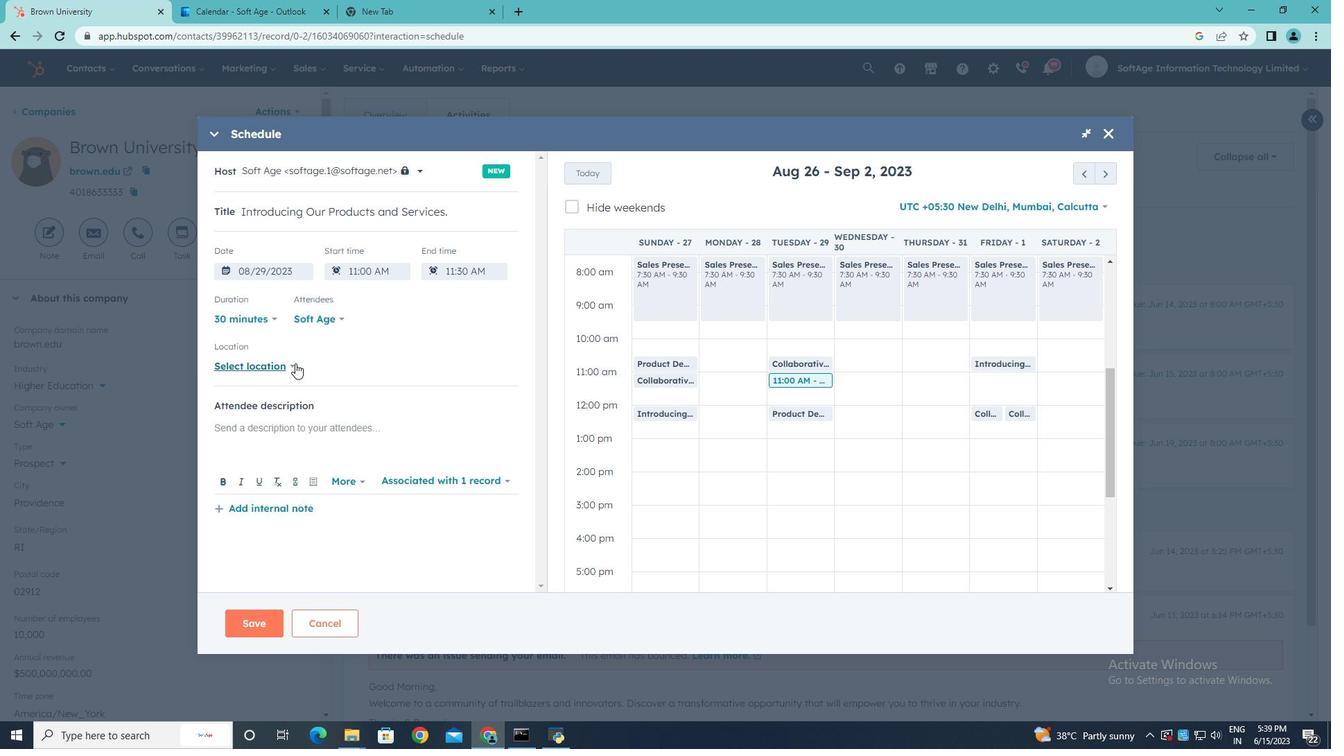 
Action: Mouse moved to (330, 355)
Screenshot: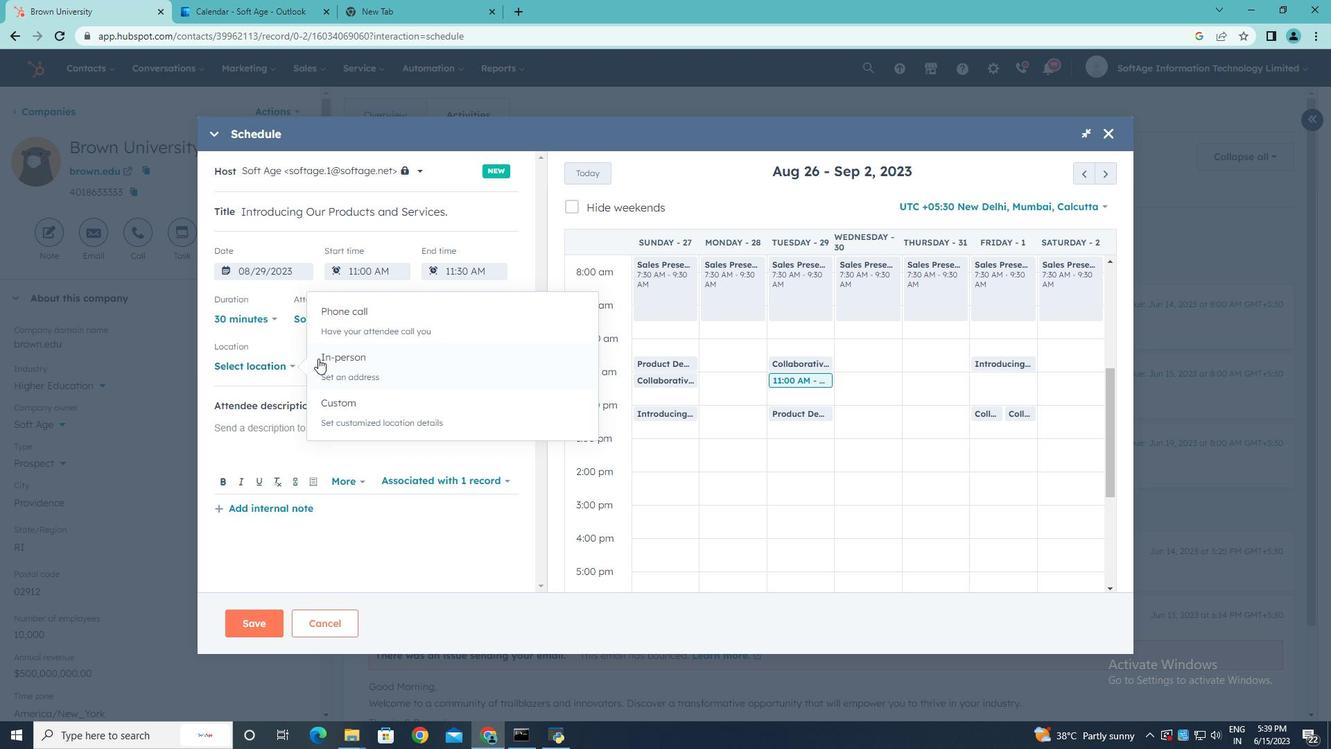 
Action: Mouse pressed left at (330, 355)
Screenshot: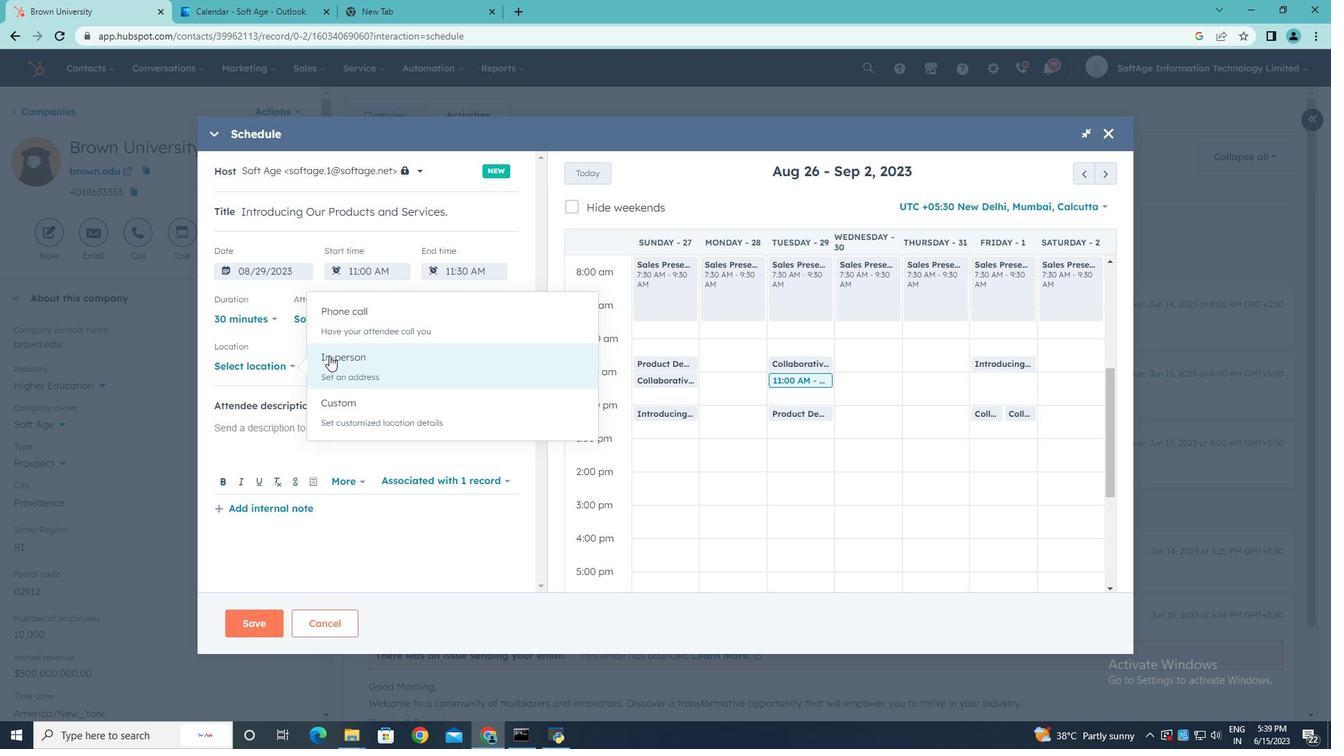 
Action: Mouse moved to (328, 362)
Screenshot: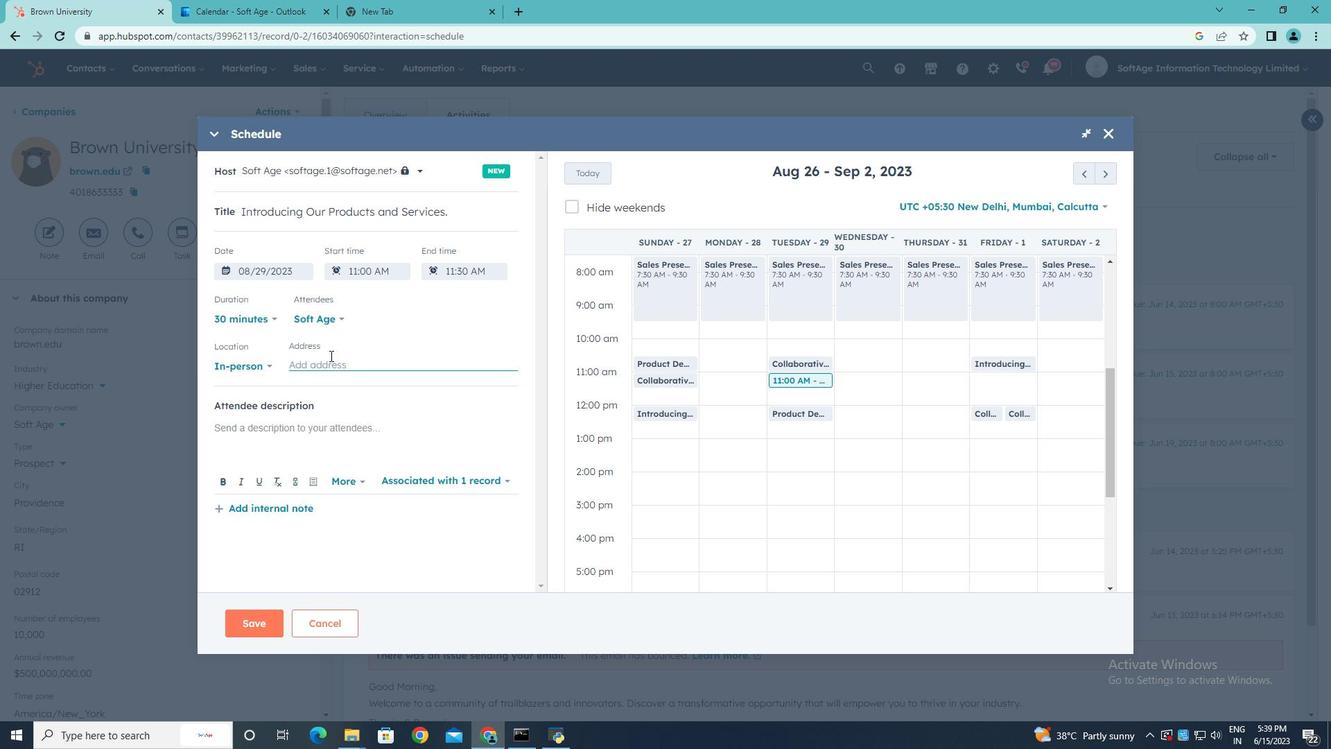 
Action: Mouse pressed left at (328, 362)
Screenshot: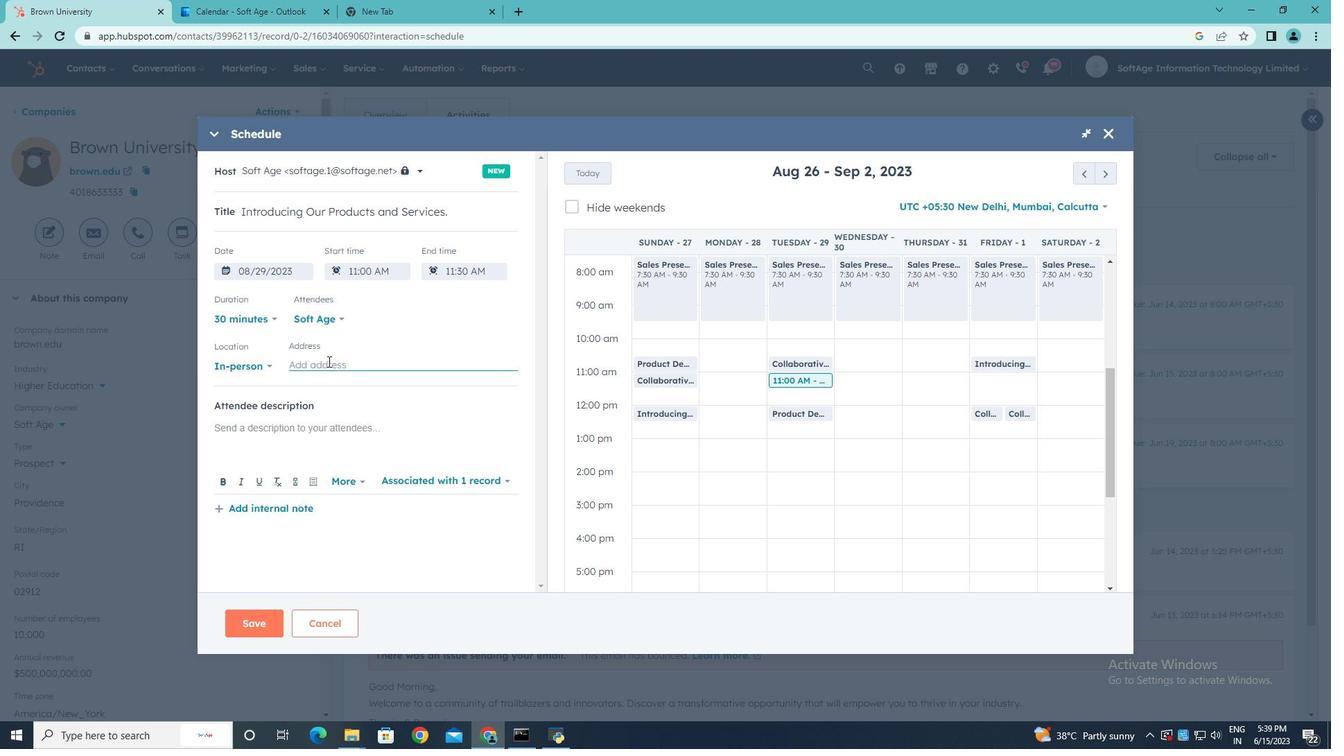 
Action: Key pressed <Key.shift>New<Key.space><Key.shift><Key.shift>York
Screenshot: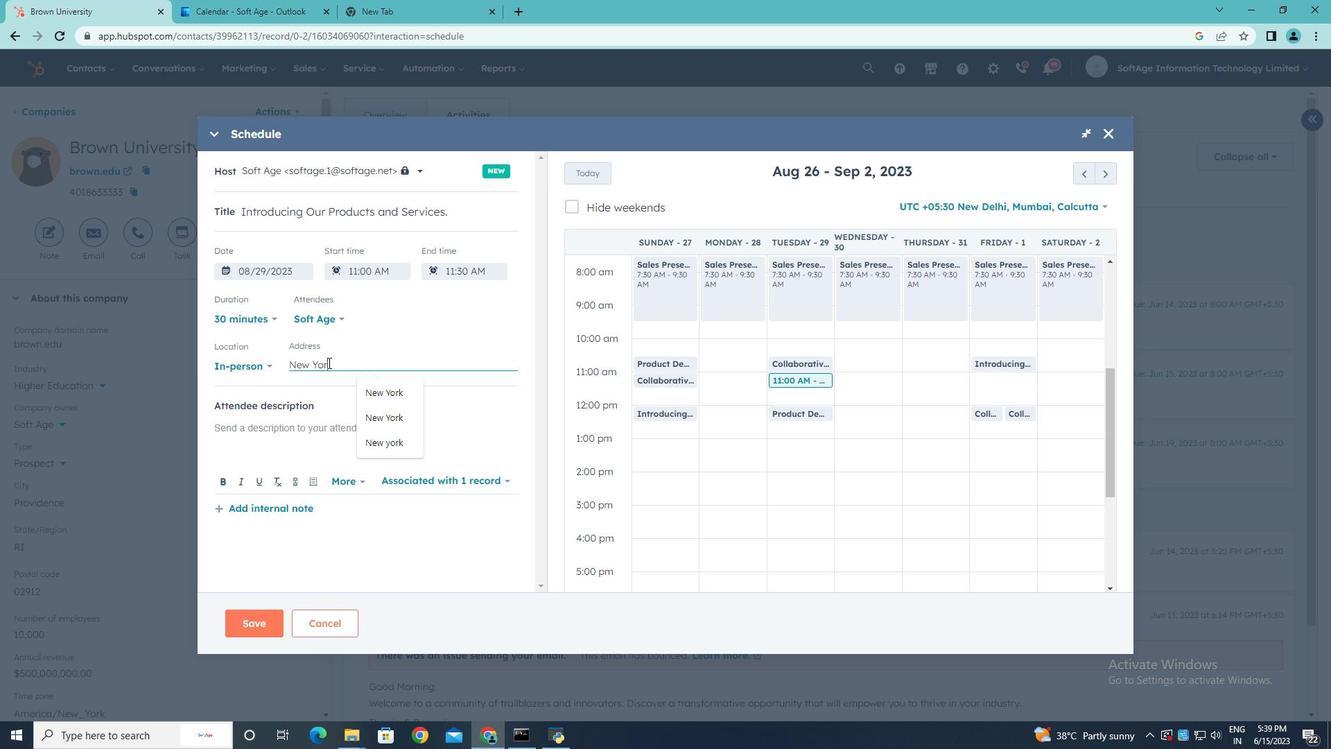 
Action: Mouse moved to (253, 432)
Screenshot: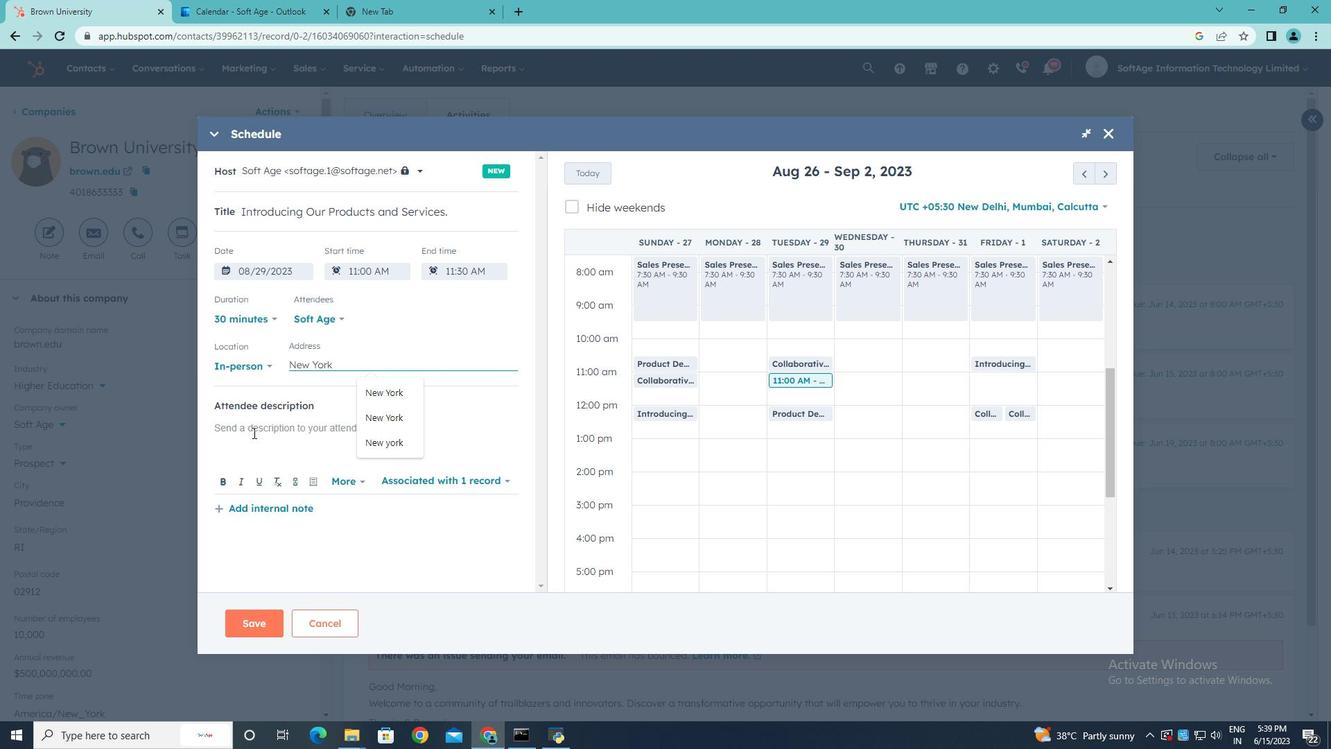 
Action: Mouse pressed left at (253, 432)
Screenshot: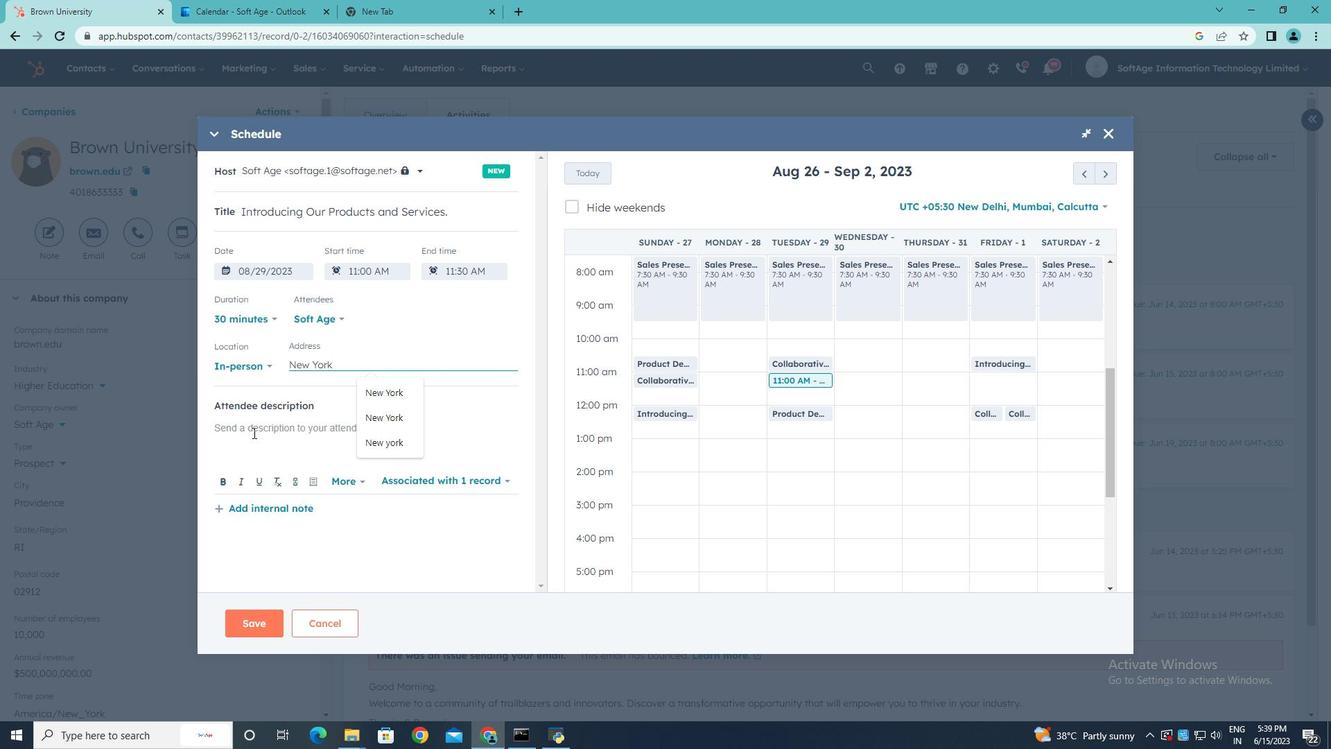 
Action: Key pressed <Key.shift>Kindly<Key.space>join<Key.space>this<Key.space>meeting<Key.space>to<Key.space>understand<Key.space><Key.shift>Product<Key.space><Key.shift><Key.shift><Key.shift><Key.shift><Key.shift><Key.shift><Key.shift><Key.shift><Key.shift><Key.shift><Key.shift><Key.shift><Key.shift><Key.shift><Key.shift>Demo<Key.space><Key.shift>and<Key.space><Key.shift><Key.shift><Key.shift><Key.shift><Key.shift><Key.shift><Key.shift><Key.shift><Key.shift><Key.shift><Key.shift><Key.shift><Key.shift><Key.shift><Key.shift><Key.shift><Key.shift><Key.shift>Service<Key.space><Key.shift>Pree<Key.backspace>nse<Key.backspace><Key.backspace><Key.backspace>sentation.
Screenshot: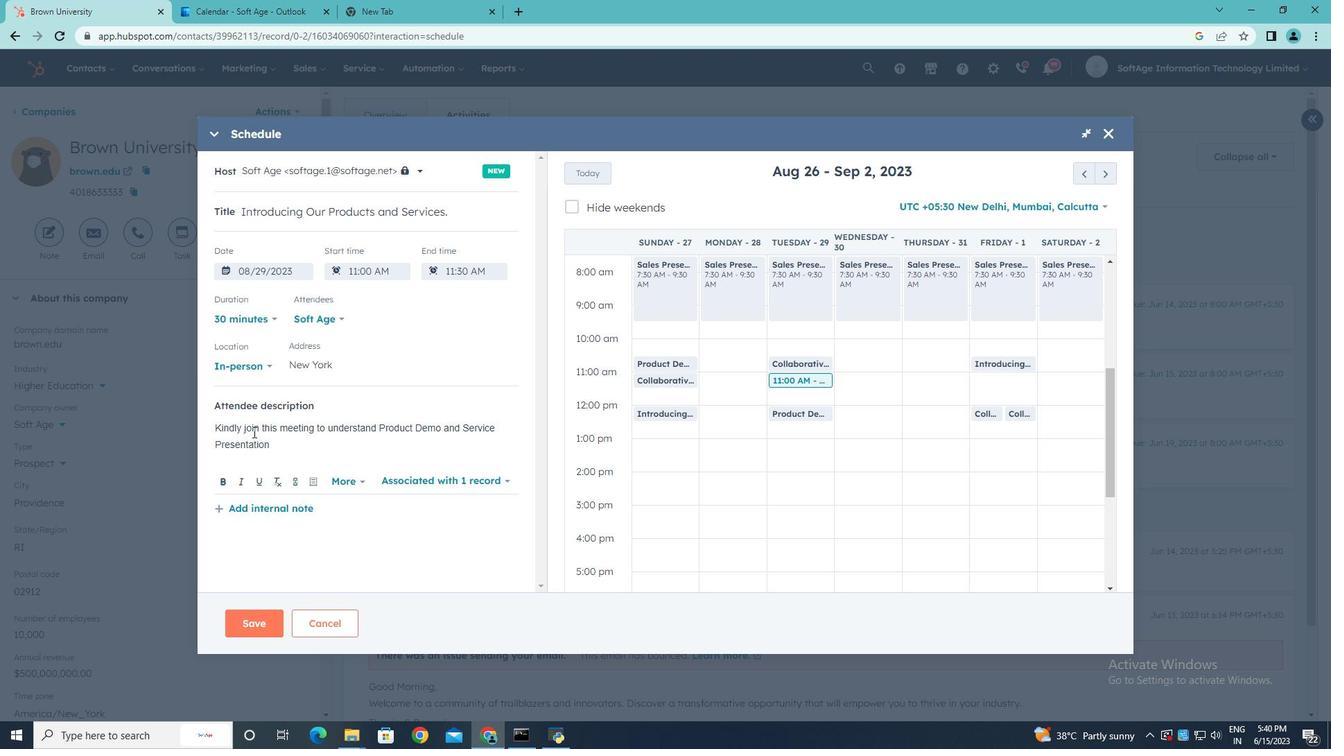 
Action: Mouse moved to (341, 314)
Screenshot: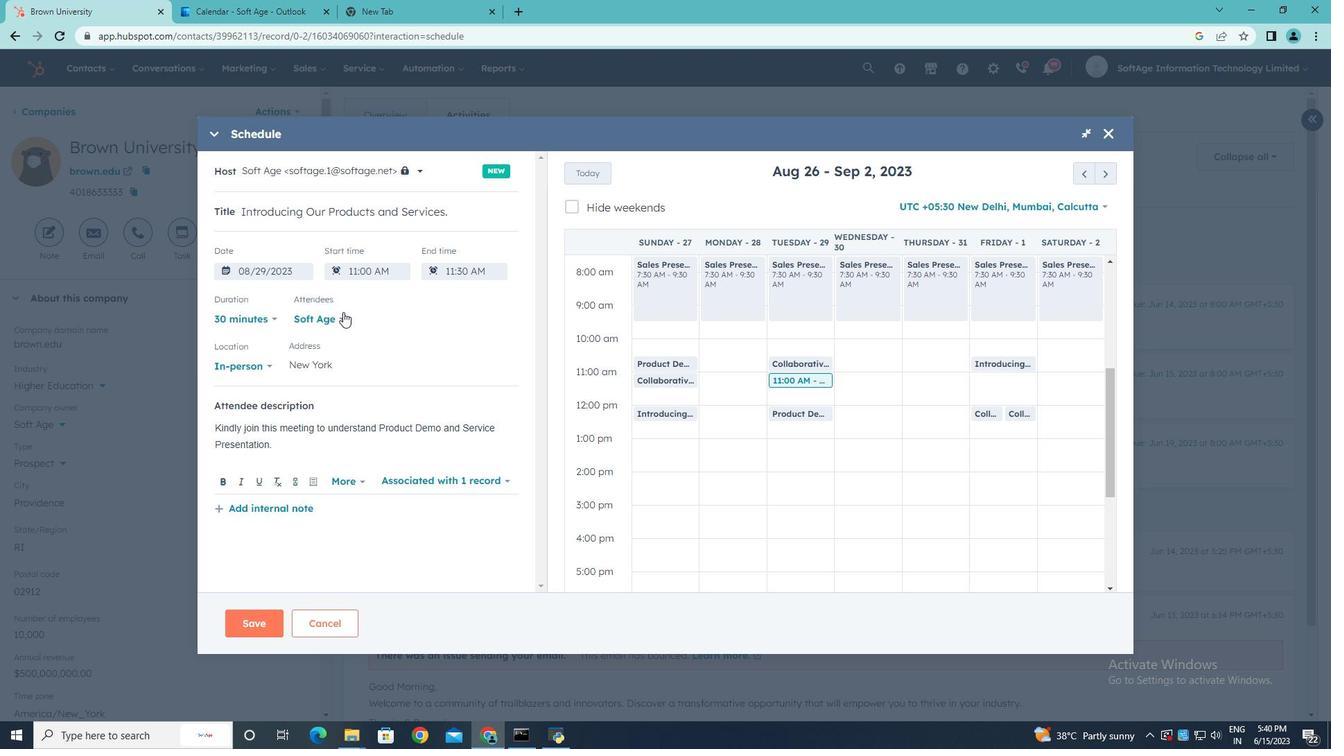 
Action: Mouse pressed left at (341, 314)
Screenshot: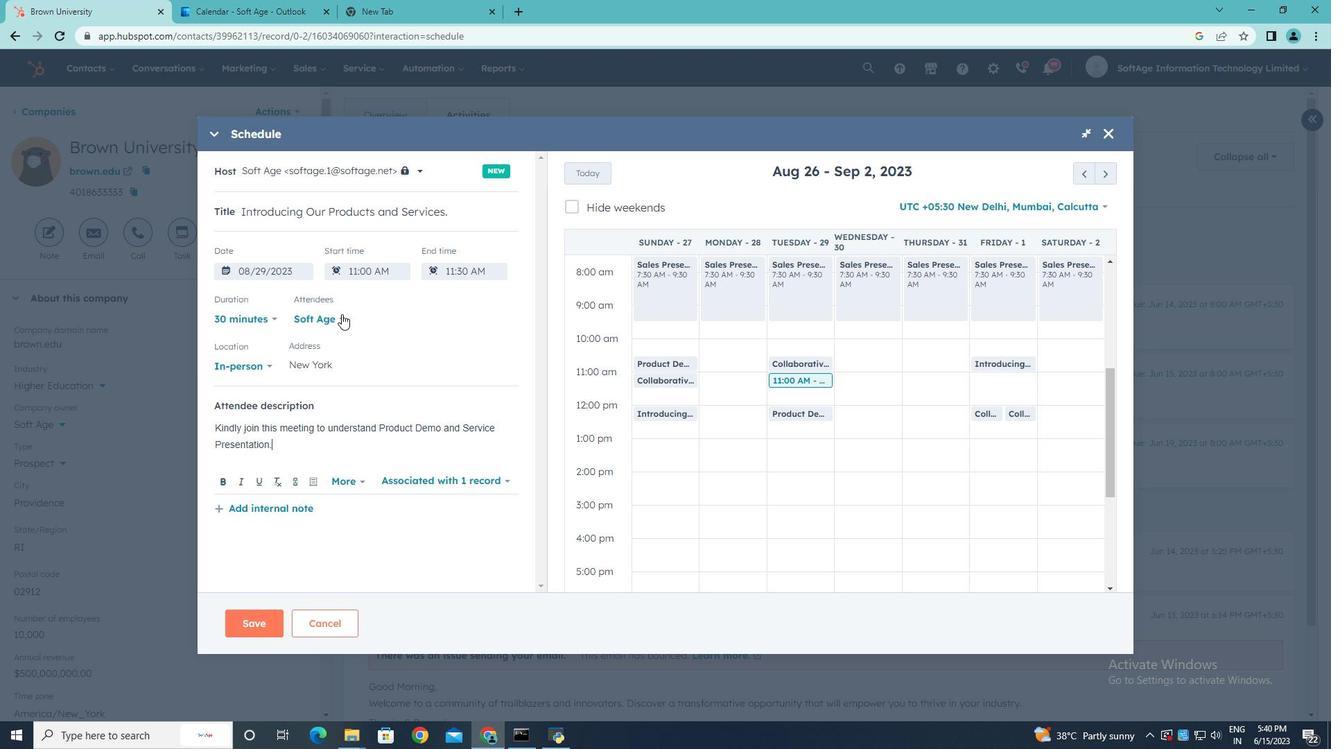 
Action: Mouse moved to (253, 498)
Screenshot: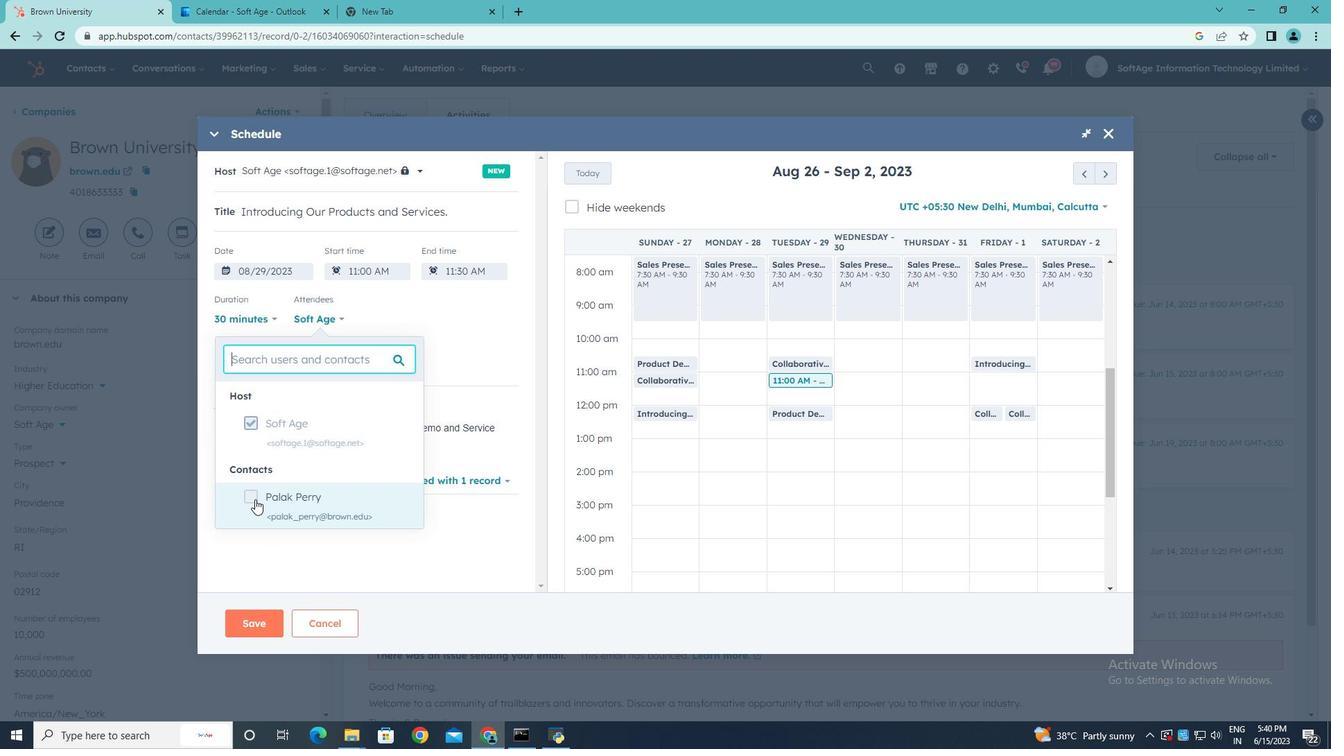 
Action: Mouse pressed left at (253, 498)
Screenshot: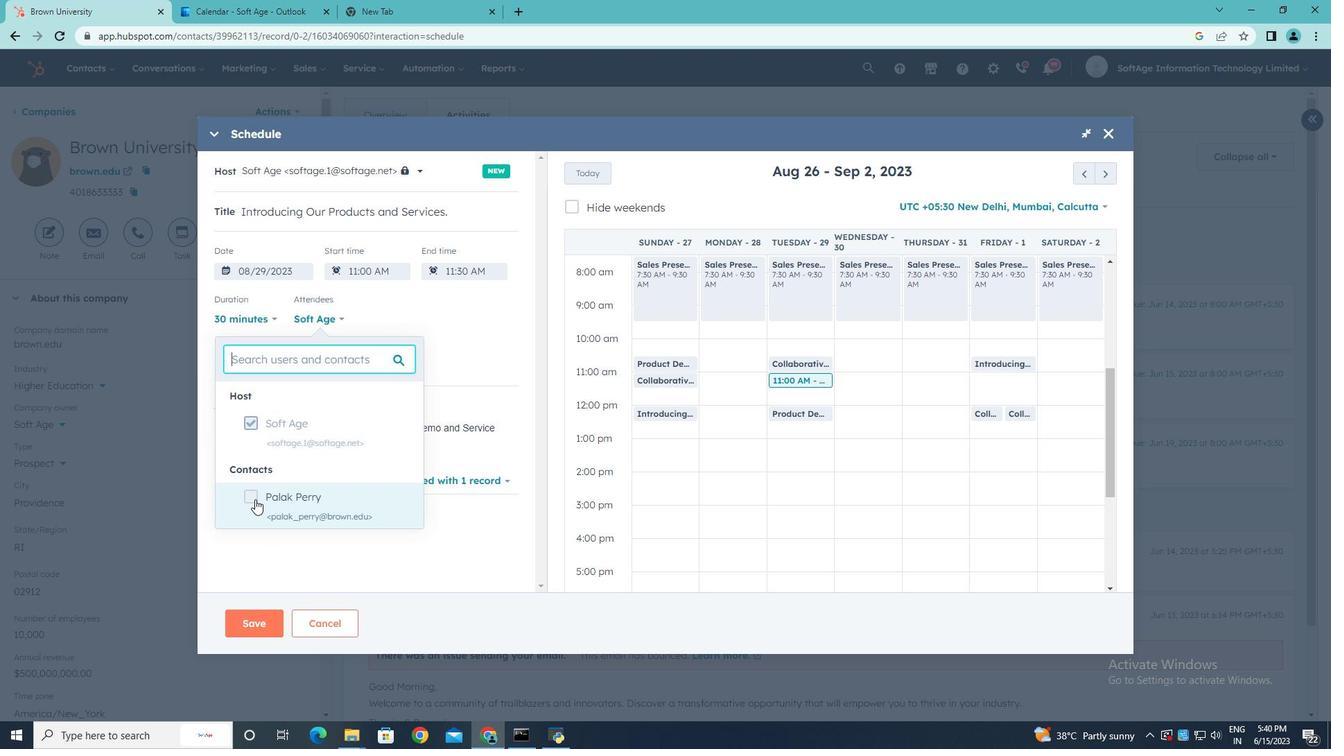 
Action: Mouse moved to (459, 526)
Screenshot: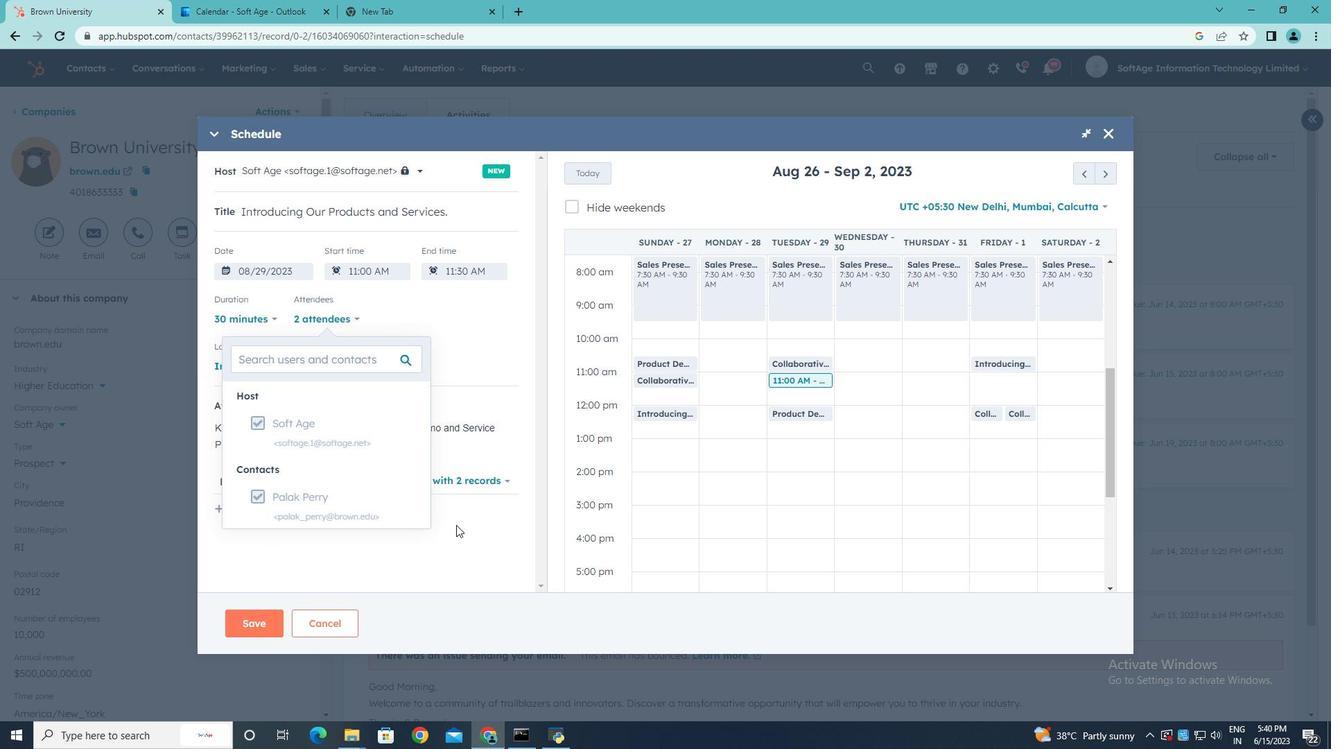 
Action: Mouse pressed left at (459, 526)
Screenshot: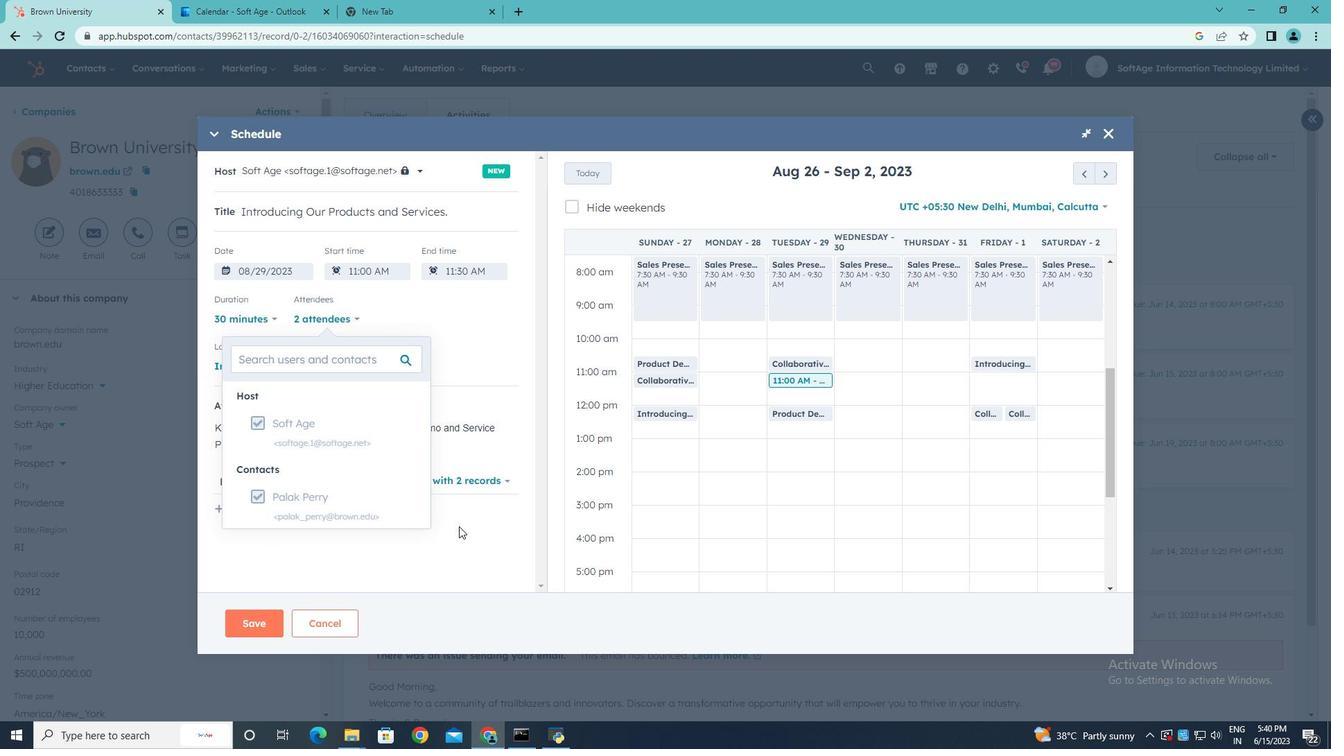 
Action: Mouse moved to (276, 615)
Screenshot: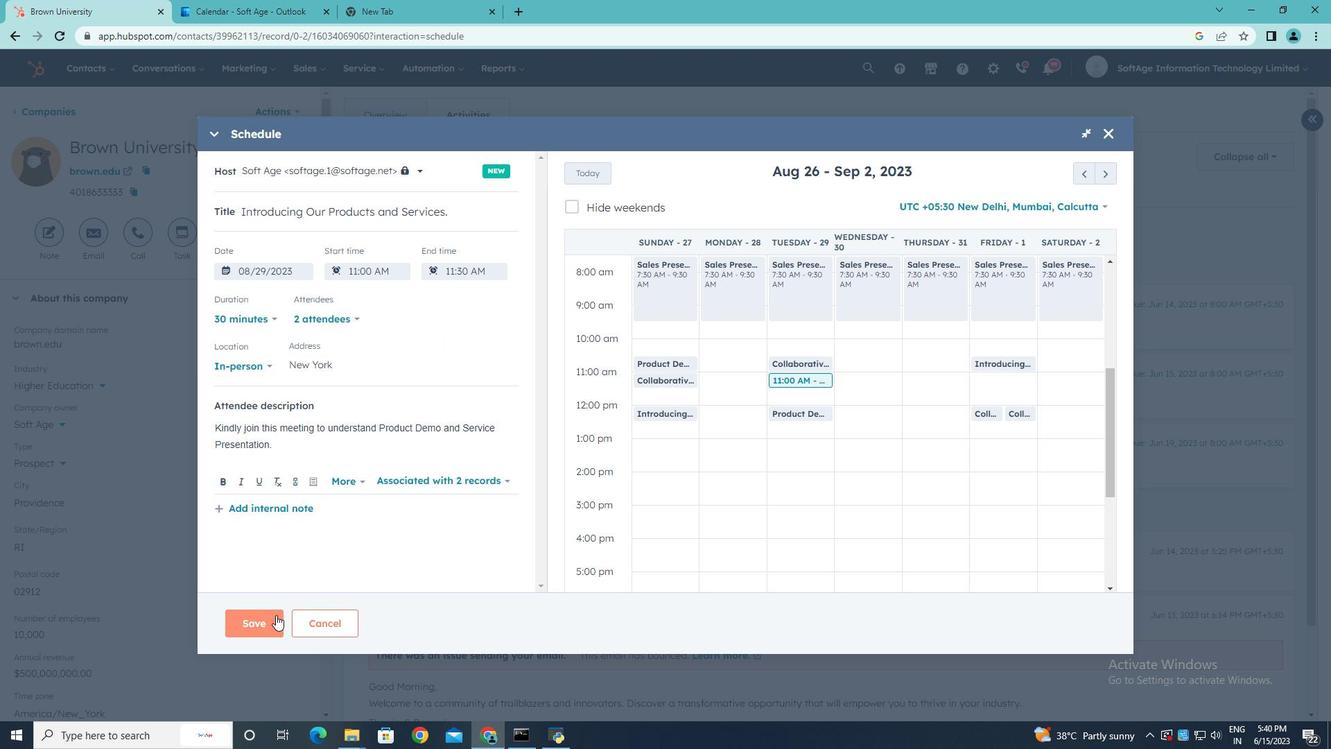 
Action: Mouse pressed left at (276, 615)
Screenshot: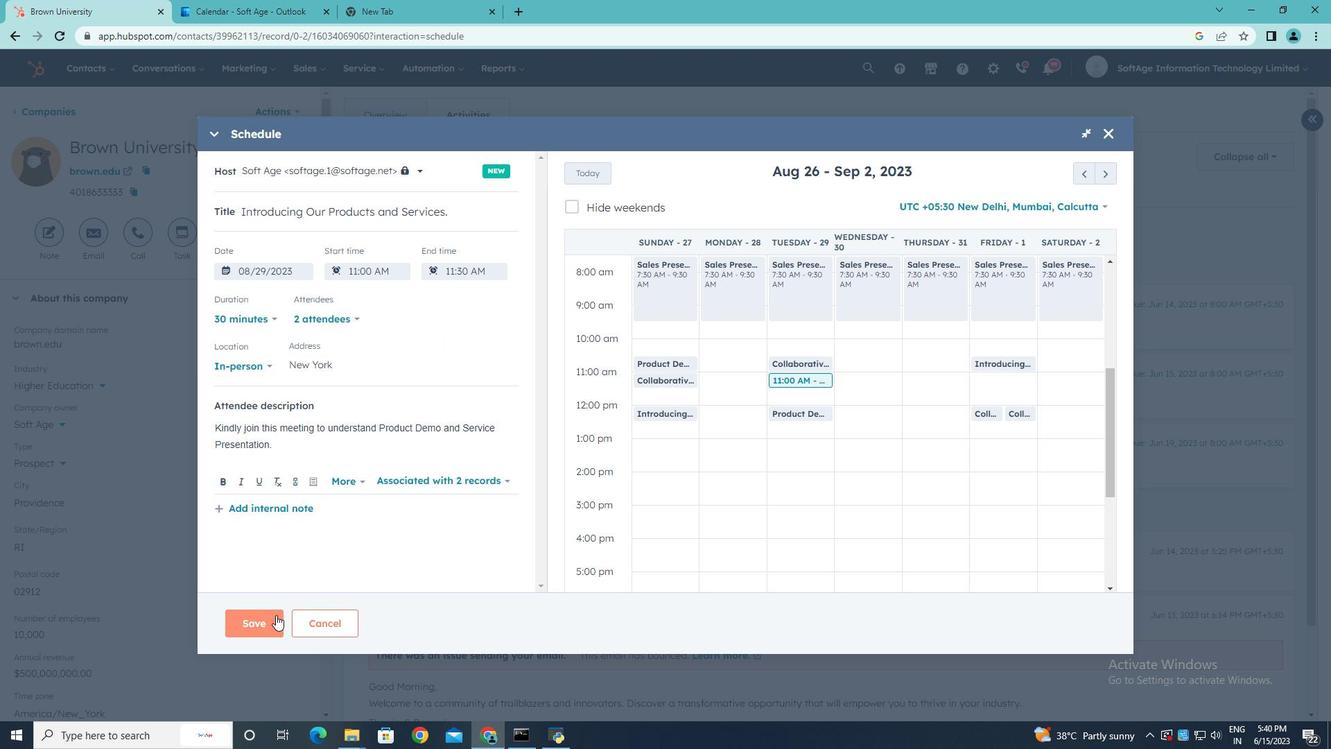 
